 Task: Open a Black Tie Letter Template save the file as 'authorization' Remove the following opetions from template: '1.	Type the sender company name_x000D_
2.	Type the sender company address_x000D_
3.	Type the recipient address_x000D_
4.	Type the closing_x000D_
5.	Type the sender title_x000D_
6.	Type the sender company name_x000D_
'Pick the date  '11 June, 2023' and type Salutation  Good Morning. Add body to the letter It is with great pleasure that I accept the job offer extended to me. I am excited about the opportunity to join your esteemed organization and contribute to its success. I look forward to starting my new role and meeting the team. Thank you for your confidence in me.. Insert watermark  'Do not copy 35'
Action: Mouse moved to (22, 22)
Screenshot: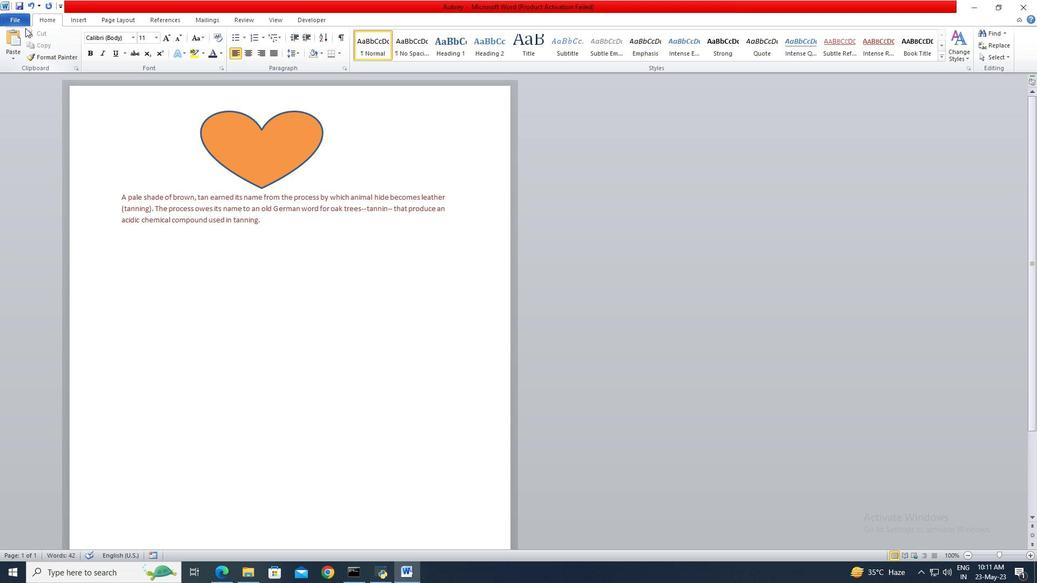 
Action: Mouse pressed left at (22, 22)
Screenshot: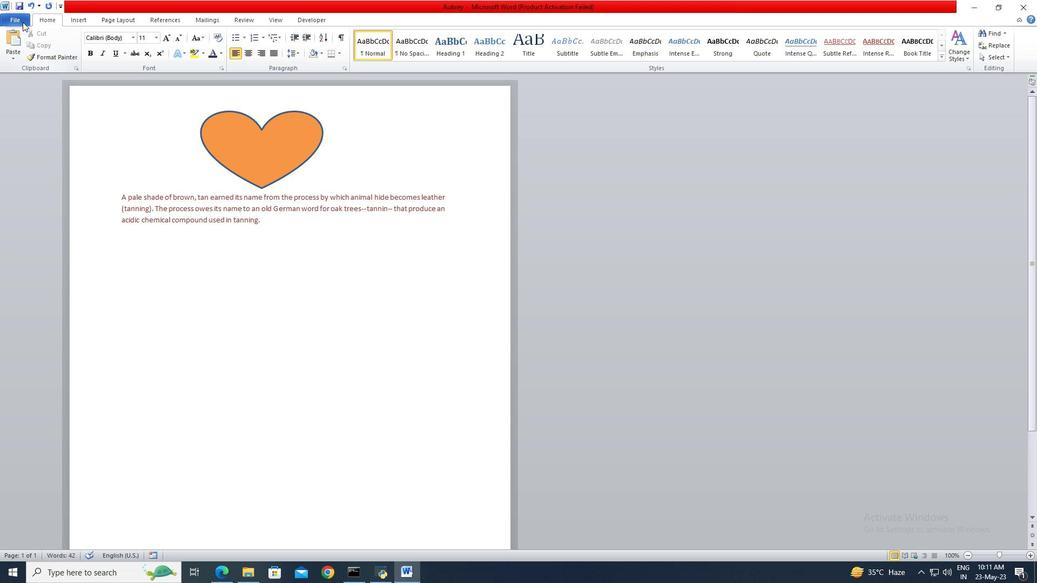 
Action: Mouse moved to (24, 69)
Screenshot: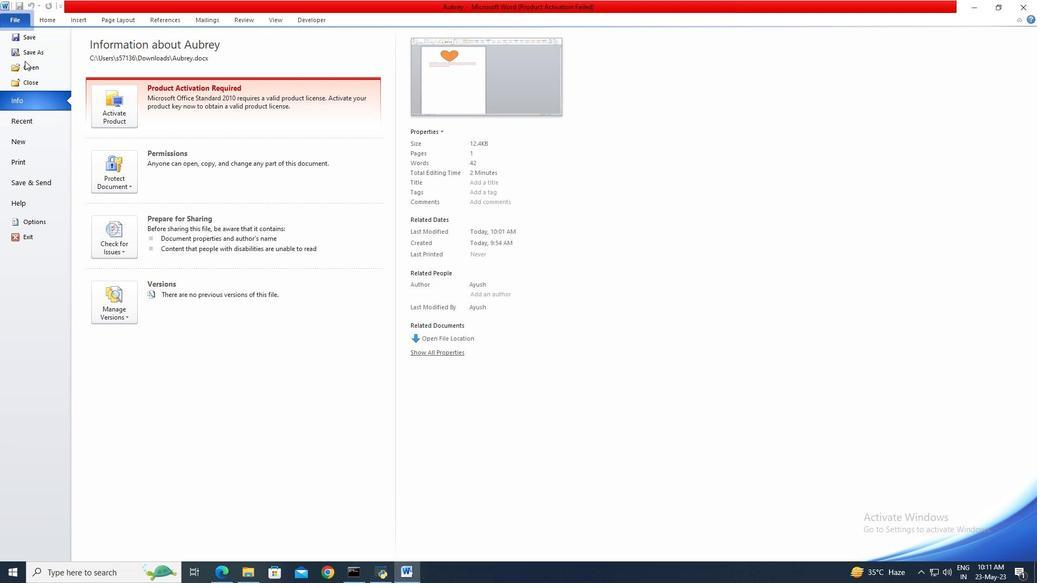 
Action: Mouse pressed left at (24, 69)
Screenshot: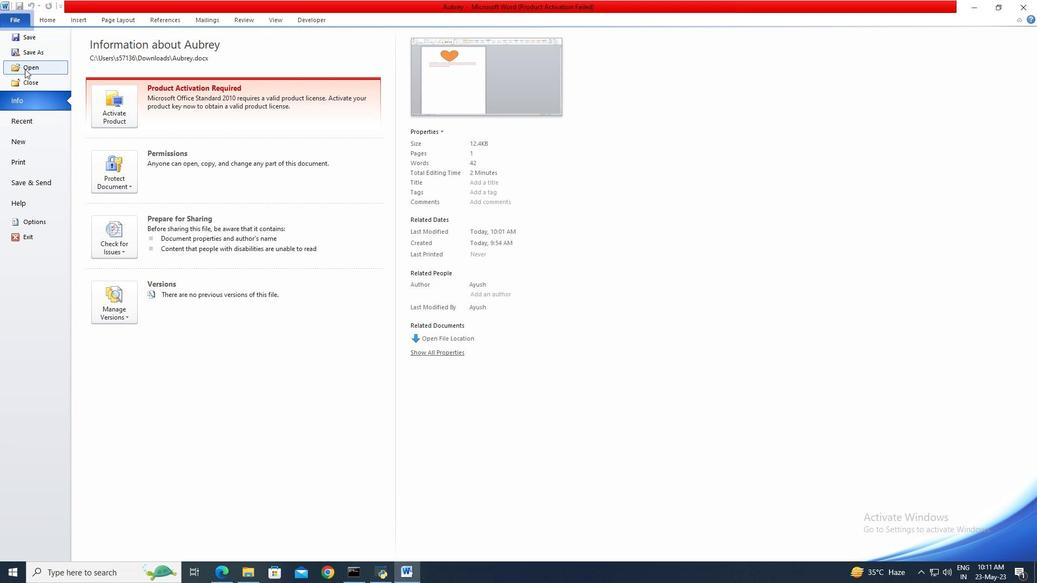 
Action: Mouse moved to (47, 150)
Screenshot: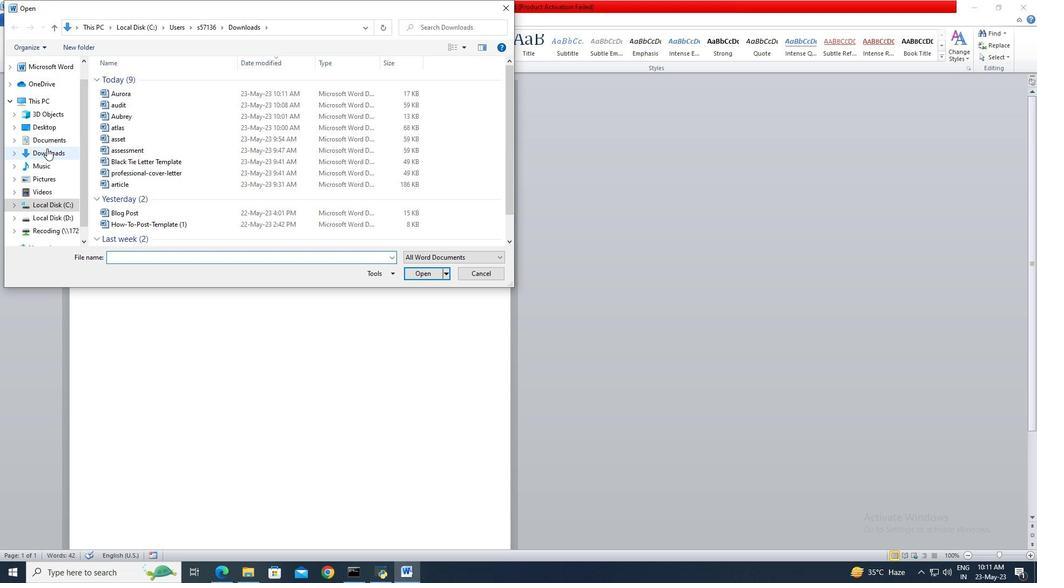 
Action: Mouse pressed left at (47, 150)
Screenshot: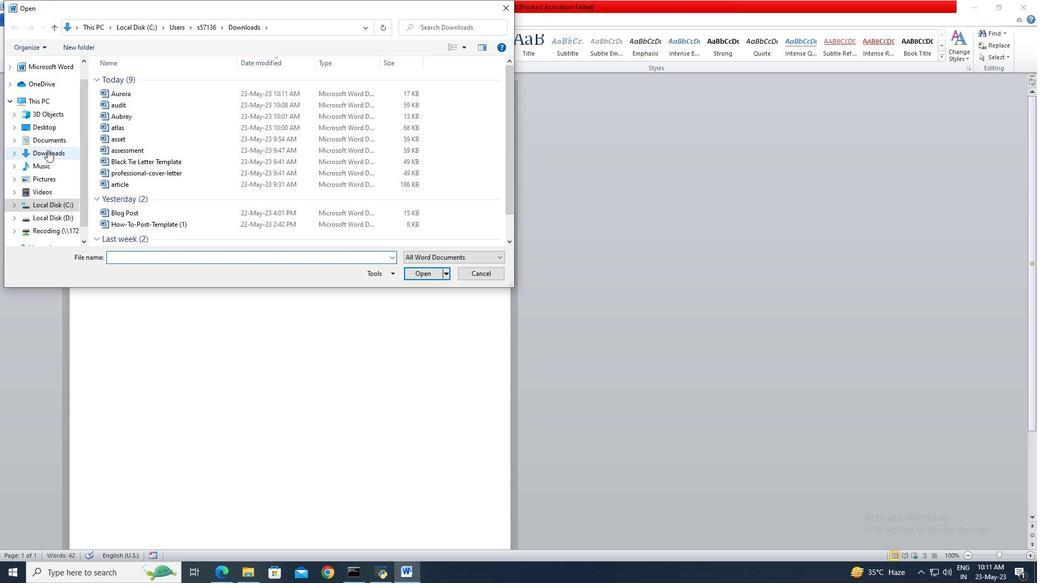 
Action: Mouse moved to (131, 166)
Screenshot: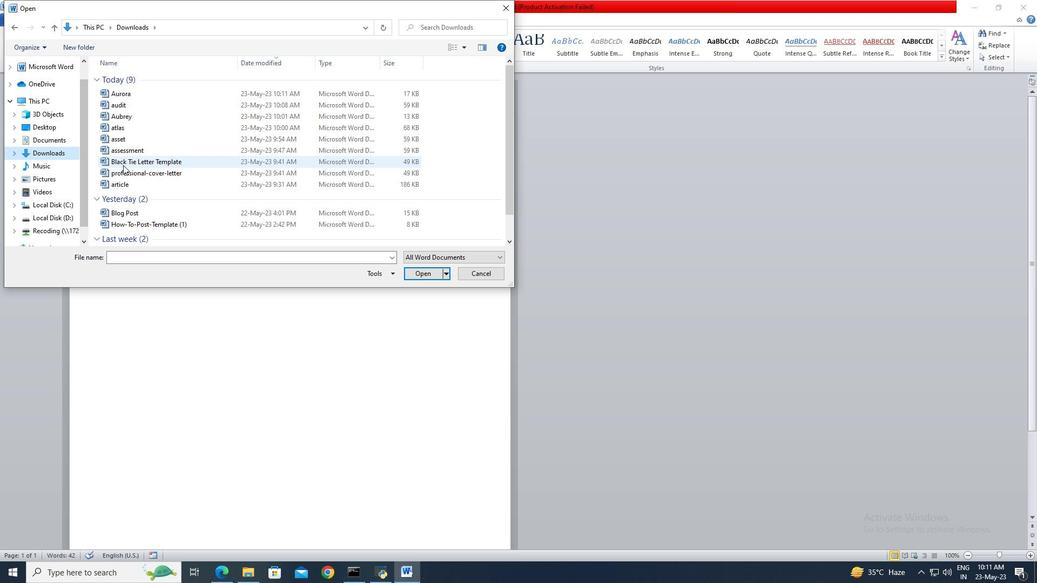 
Action: Mouse pressed left at (131, 166)
Screenshot: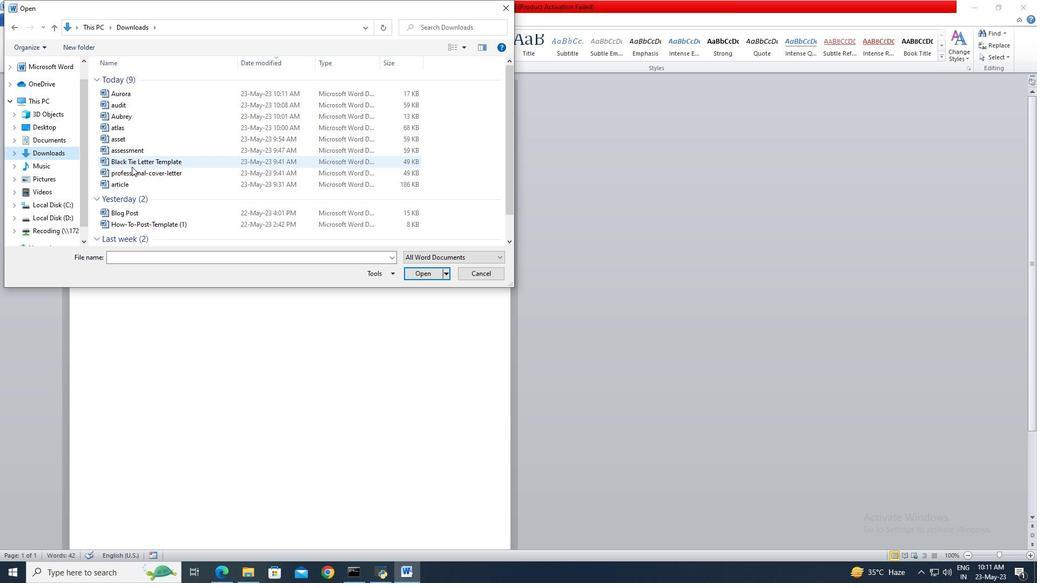 
Action: Mouse moved to (410, 274)
Screenshot: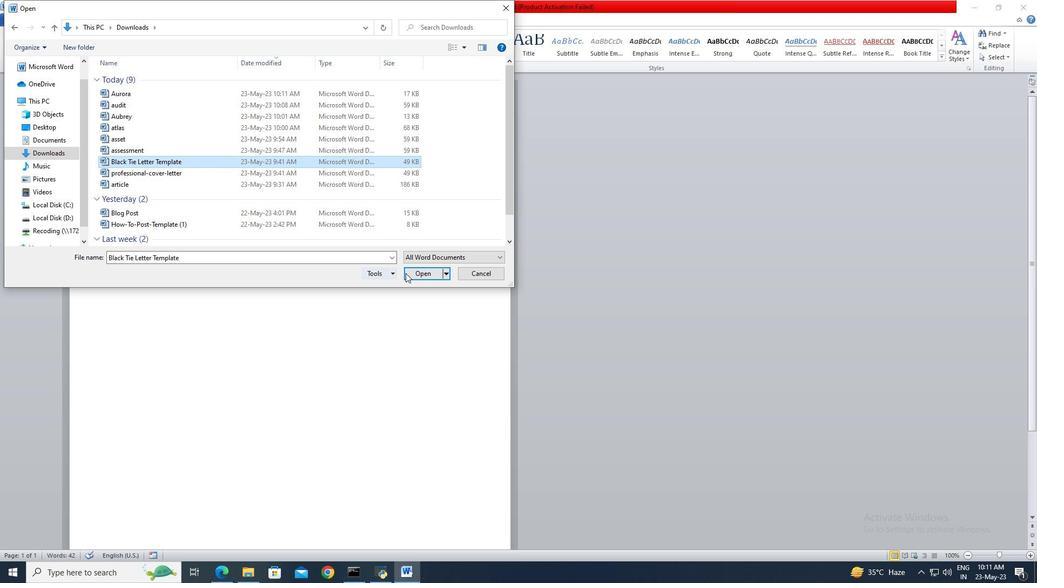 
Action: Mouse pressed left at (410, 274)
Screenshot: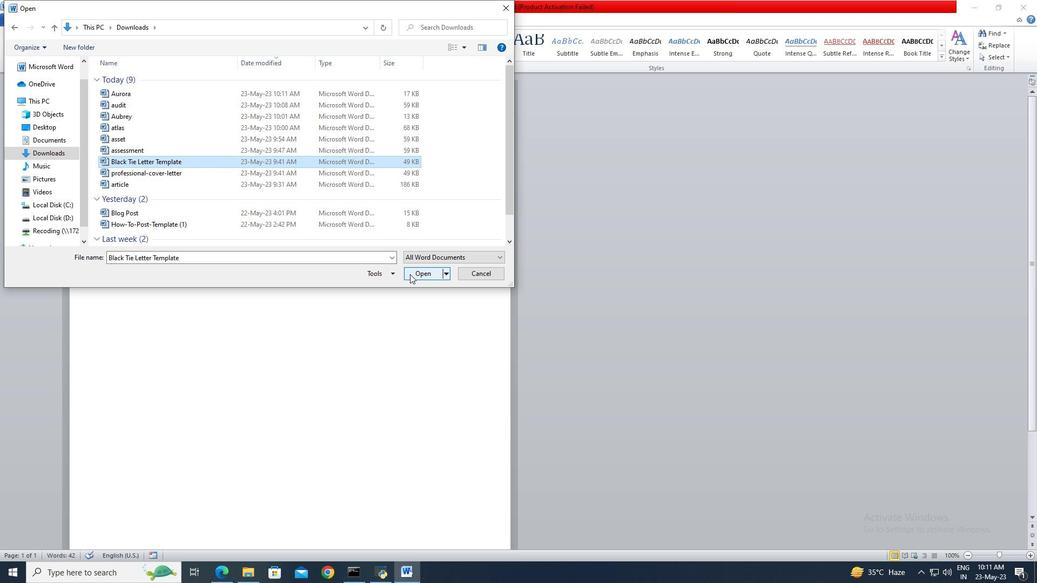 
Action: Mouse moved to (19, 15)
Screenshot: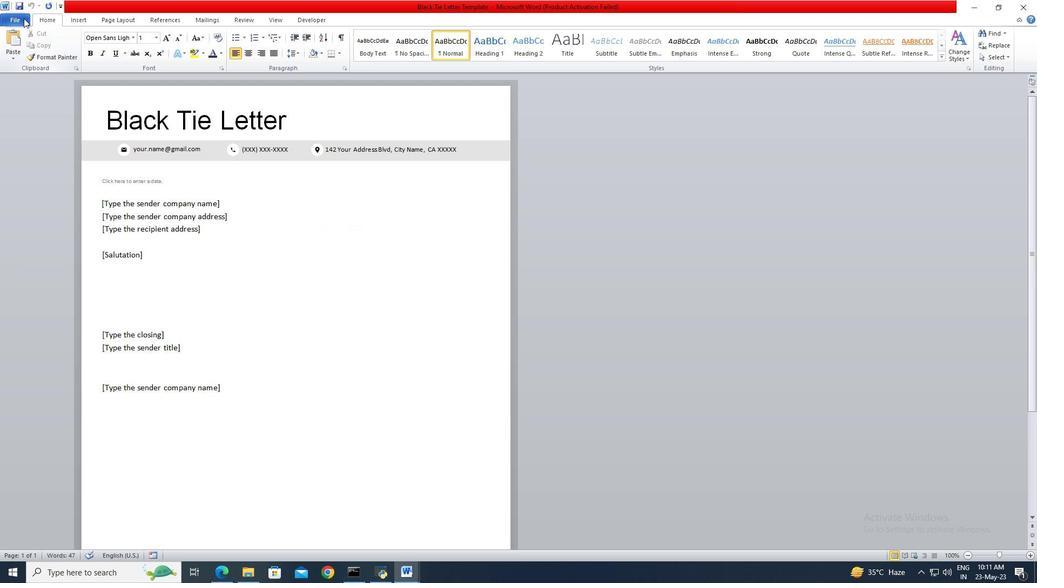 
Action: Mouse pressed left at (19, 15)
Screenshot: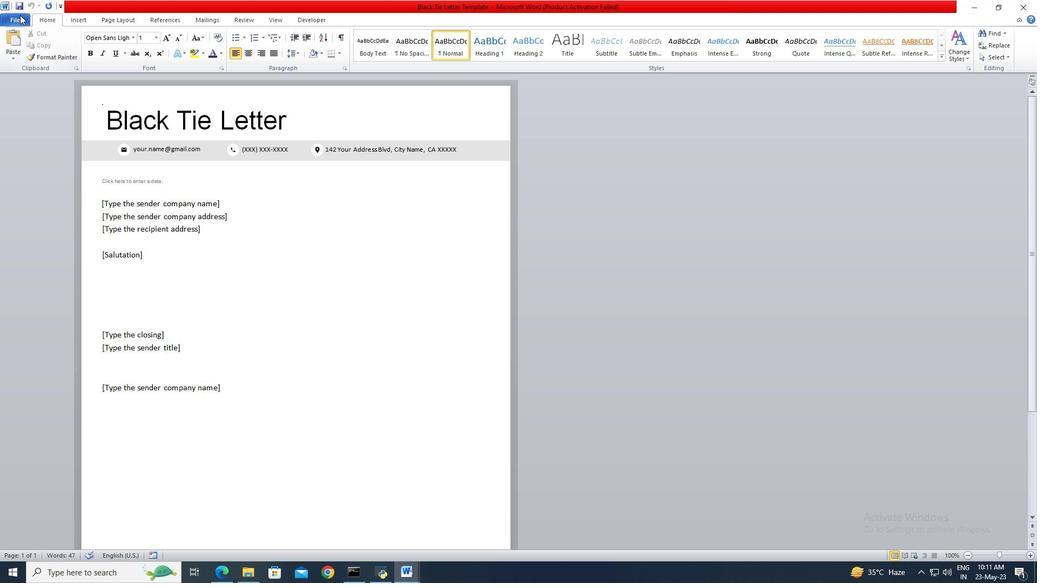 
Action: Mouse moved to (29, 50)
Screenshot: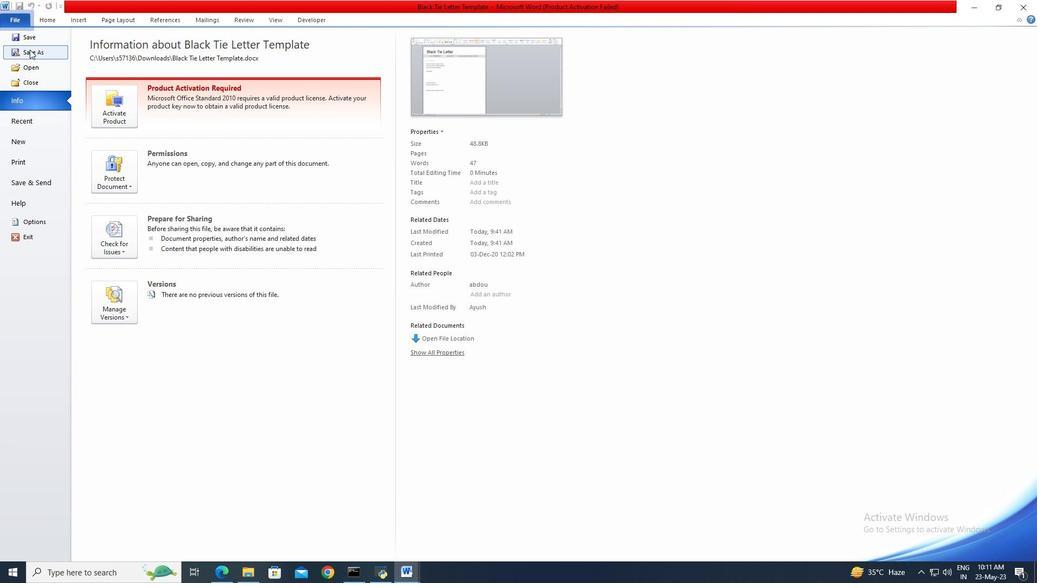 
Action: Mouse pressed left at (29, 50)
Screenshot: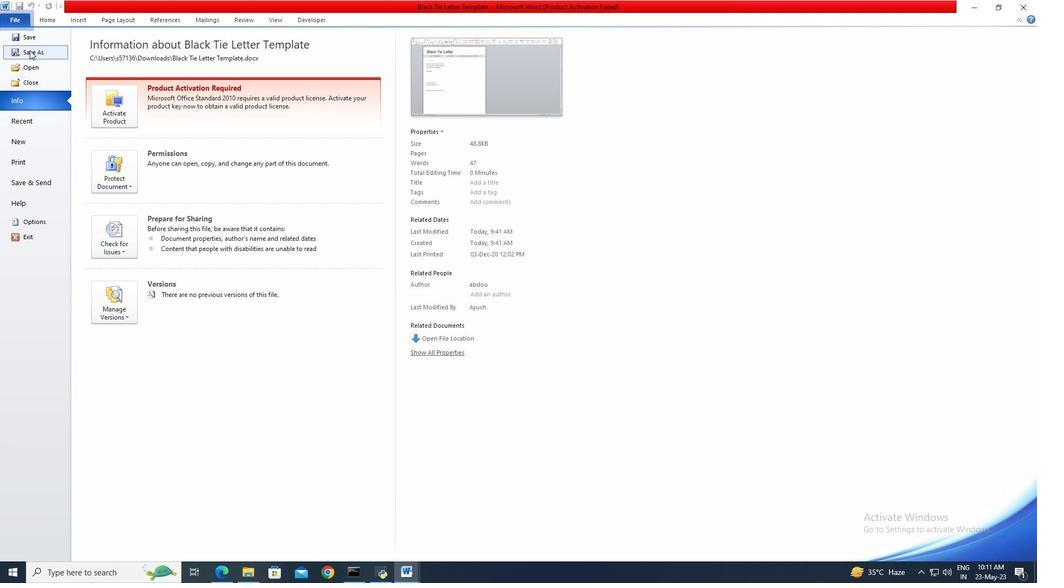 
Action: Key pressed authorization
Screenshot: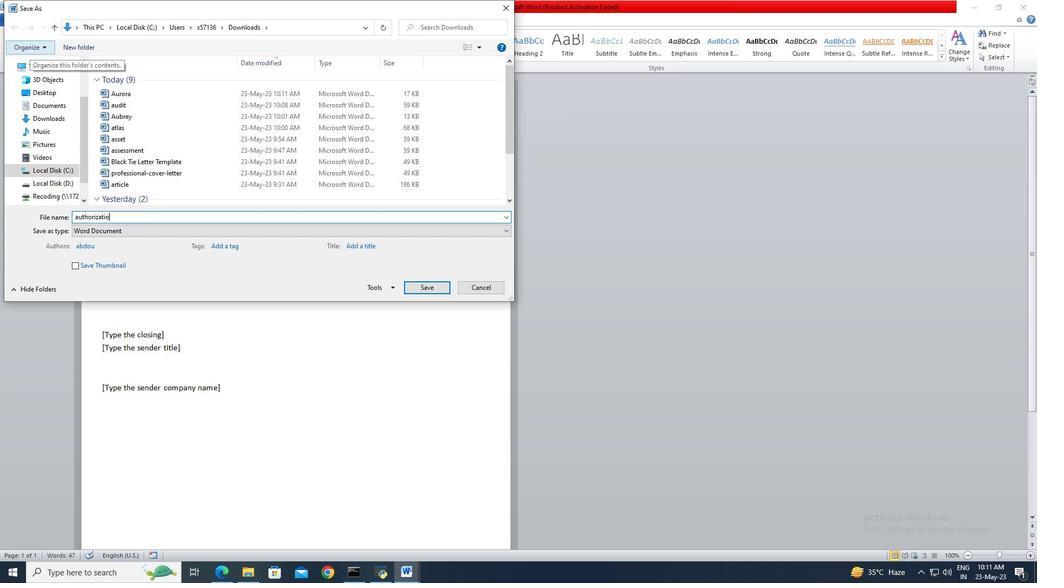 
Action: Mouse moved to (412, 289)
Screenshot: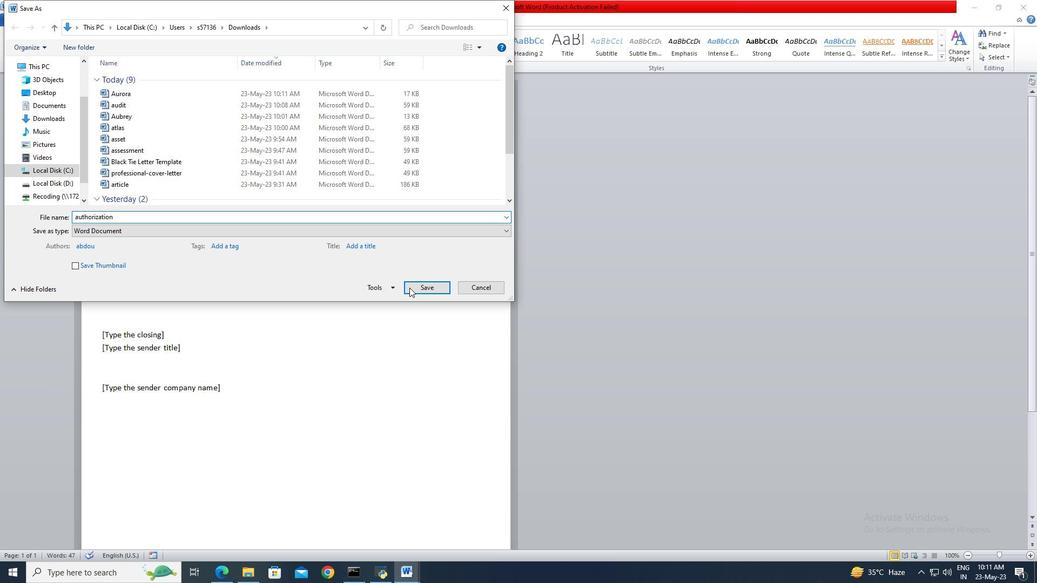 
Action: Mouse pressed left at (412, 289)
Screenshot: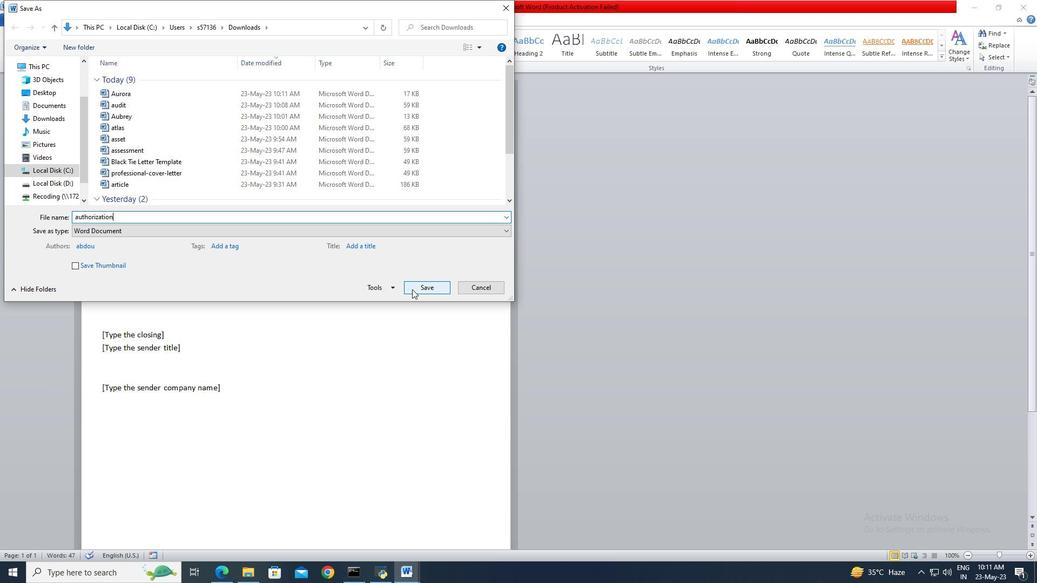 
Action: Mouse moved to (233, 201)
Screenshot: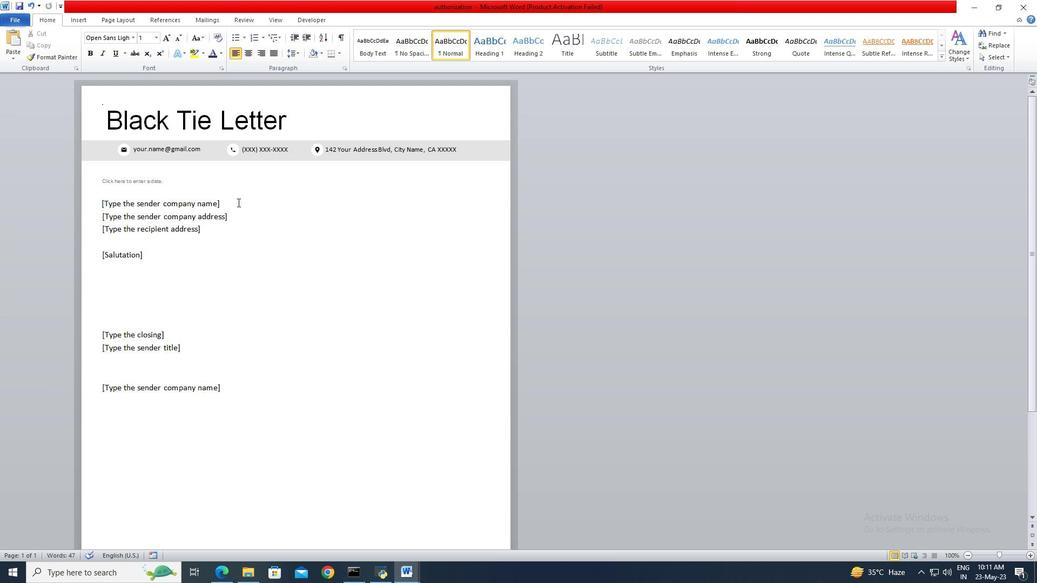 
Action: Mouse pressed left at (233, 201)
Screenshot: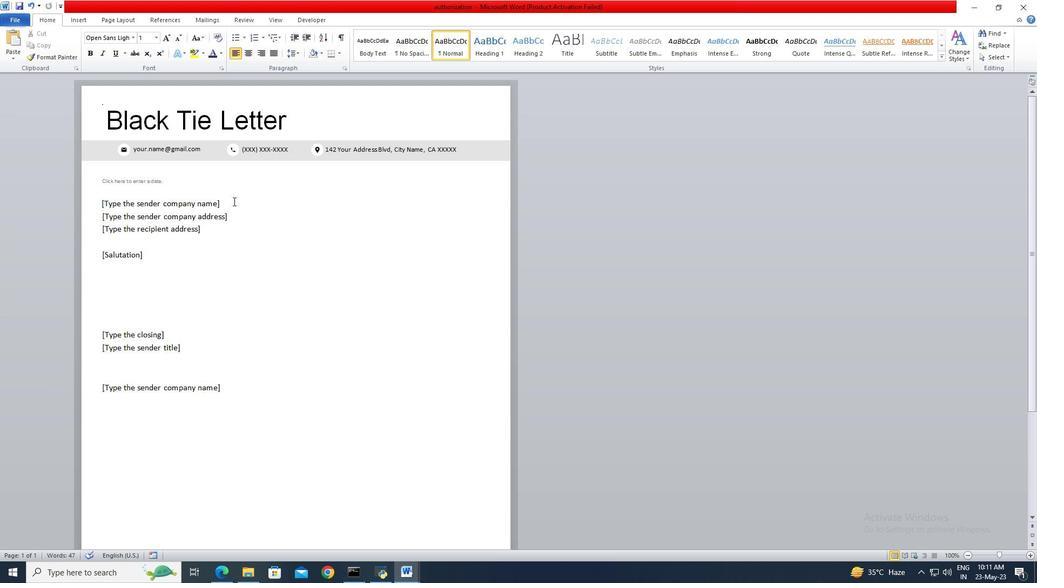
Action: Key pressed <Key.backspace><Key.backspace><Key.backspace><Key.backspace><Key.backspace><Key.backspace><Key.backspace><Key.backspace><Key.backspace><Key.backspace><Key.backspace><Key.backspace><Key.backspace><Key.backspace><Key.backspace><Key.backspace><Key.backspace><Key.backspace><Key.backspace><Key.backspace><Key.backspace><Key.backspace><Key.backspace><Key.backspace><Key.backspace><Key.backspace><Key.backspace><Key.backspace><Key.backspace><Key.backspace><Key.backspace>
Screenshot: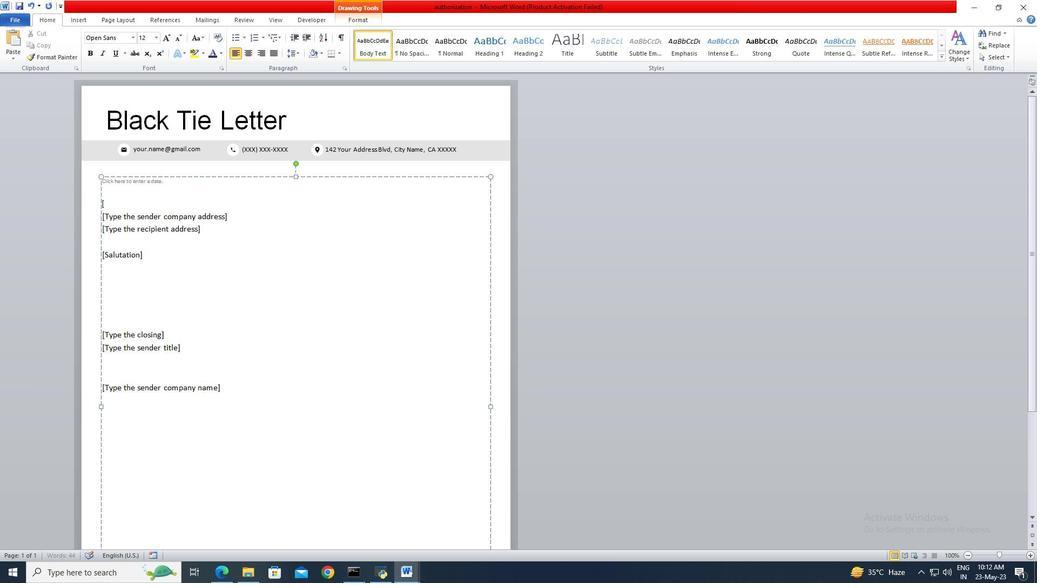 
Action: Mouse moved to (233, 219)
Screenshot: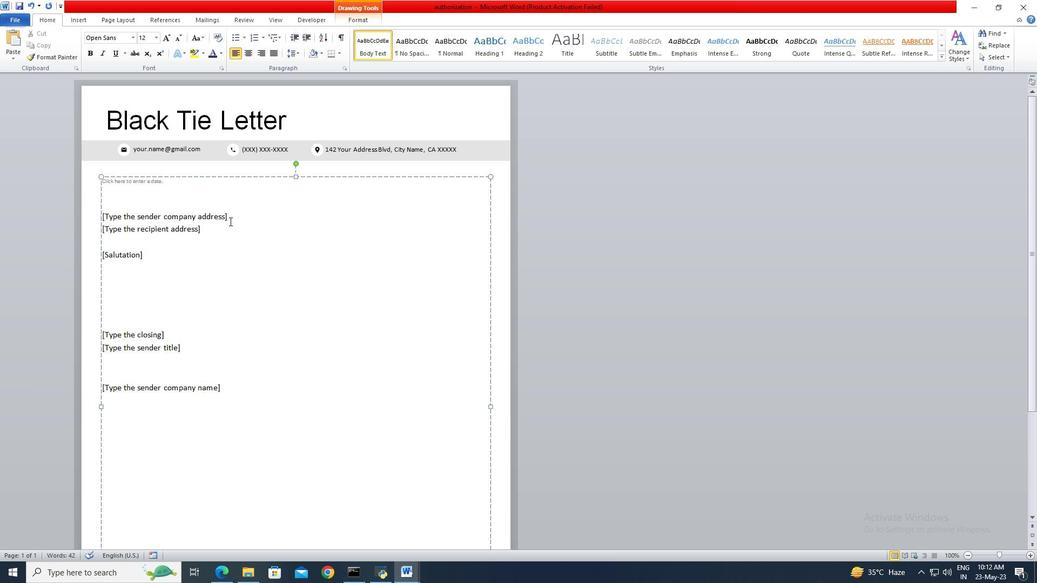 
Action: Mouse pressed left at (233, 219)
Screenshot: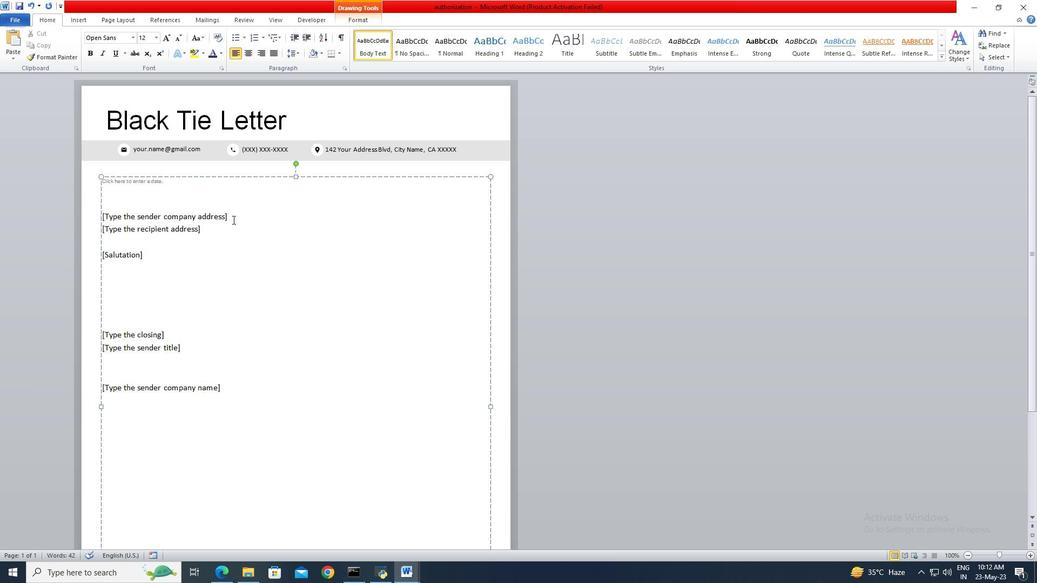 
Action: Key pressed <Key.backspace><Key.backspace><Key.backspace><Key.backspace><Key.backspace><Key.backspace><Key.backspace><Key.backspace><Key.backspace><Key.backspace><Key.backspace><Key.backspace><Key.backspace><Key.backspace><Key.backspace><Key.backspace><Key.backspace><Key.backspace><Key.backspace><Key.backspace><Key.backspace><Key.backspace><Key.backspace><Key.backspace><Key.backspace><Key.backspace><Key.backspace><Key.backspace><Key.backspace><Key.backspace><Key.backspace><Key.backspace><Key.backspace><Key.backspace><Key.backspace><Key.backspace><Key.backspace><Key.backspace><Key.backspace><Key.backspace><Key.backspace><Key.backspace><Key.backspace><Key.backspace><Key.backspace><Key.backspace><Key.backspace><Key.backspace>
Screenshot: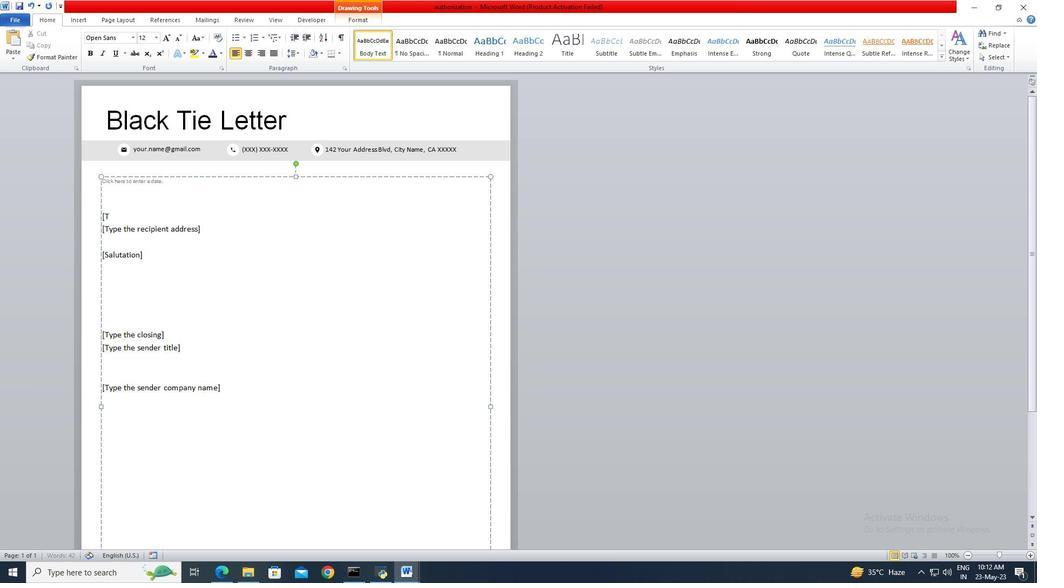 
Action: Mouse moved to (210, 226)
Screenshot: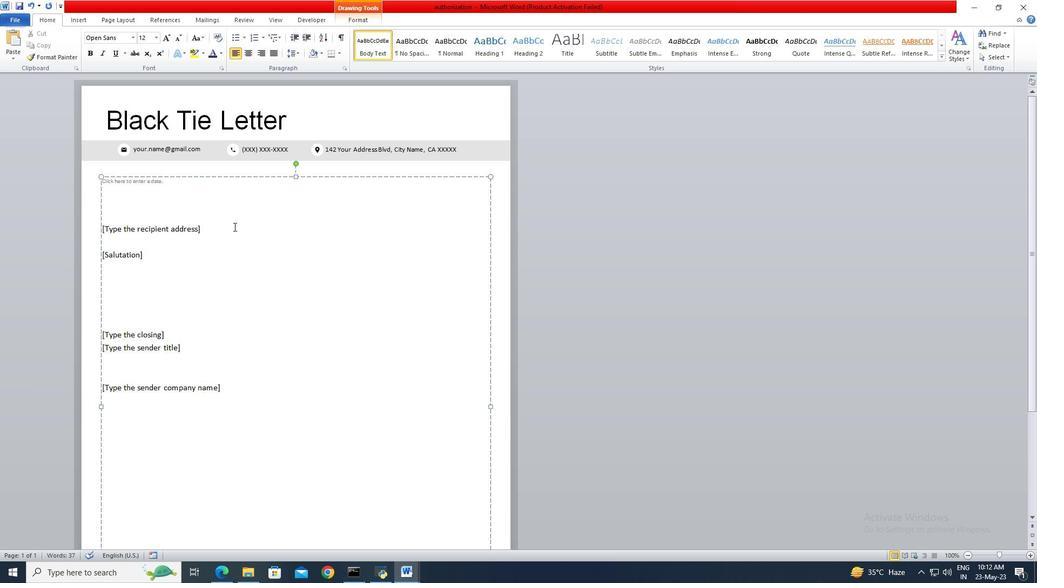 
Action: Mouse pressed left at (210, 226)
Screenshot: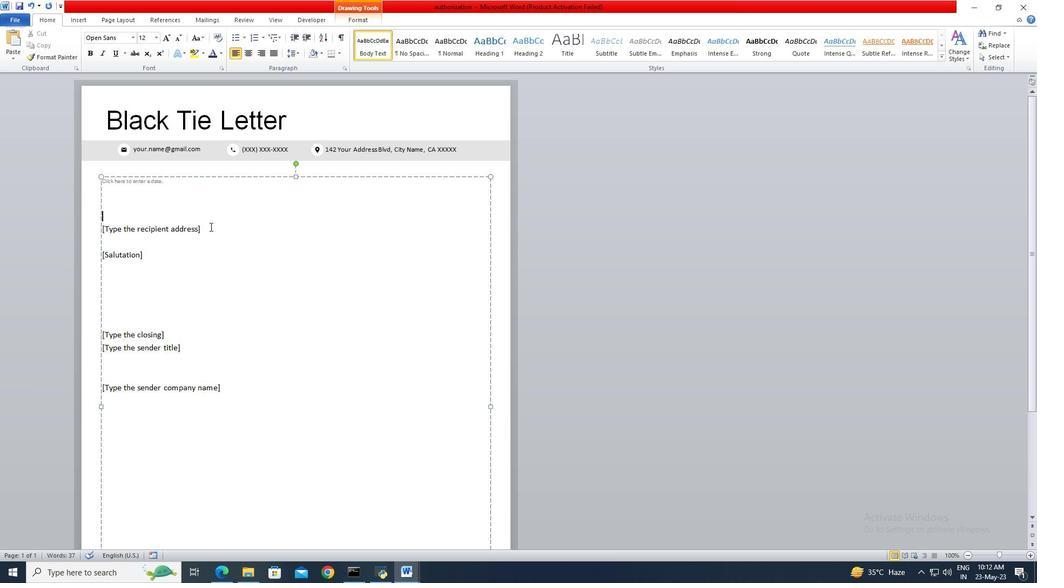 
Action: Key pressed <Key.backspace><Key.backspace><Key.backspace><Key.backspace><Key.backspace><Key.backspace><Key.backspace><Key.backspace><Key.backspace><Key.backspace><Key.backspace><Key.backspace><Key.backspace><Key.backspace><Key.backspace><Key.backspace><Key.backspace><Key.backspace><Key.backspace><Key.backspace><Key.backspace><Key.backspace><Key.backspace><Key.backspace><Key.backspace><Key.backspace><Key.backspace><Key.backspace><Key.backspace><Key.backspace><Key.backspace><Key.backspace><Key.backspace><Key.backspace><Key.backspace><Key.backspace><Key.backspace><Key.backspace><Key.backspace><Key.backspace><Key.backspace>
Screenshot: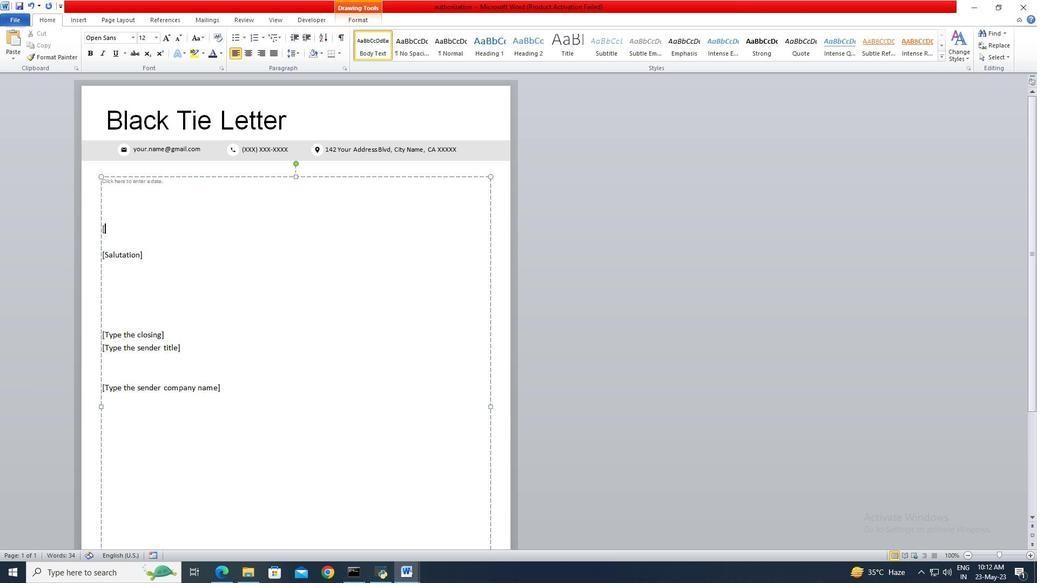 
Action: Mouse moved to (209, 337)
Screenshot: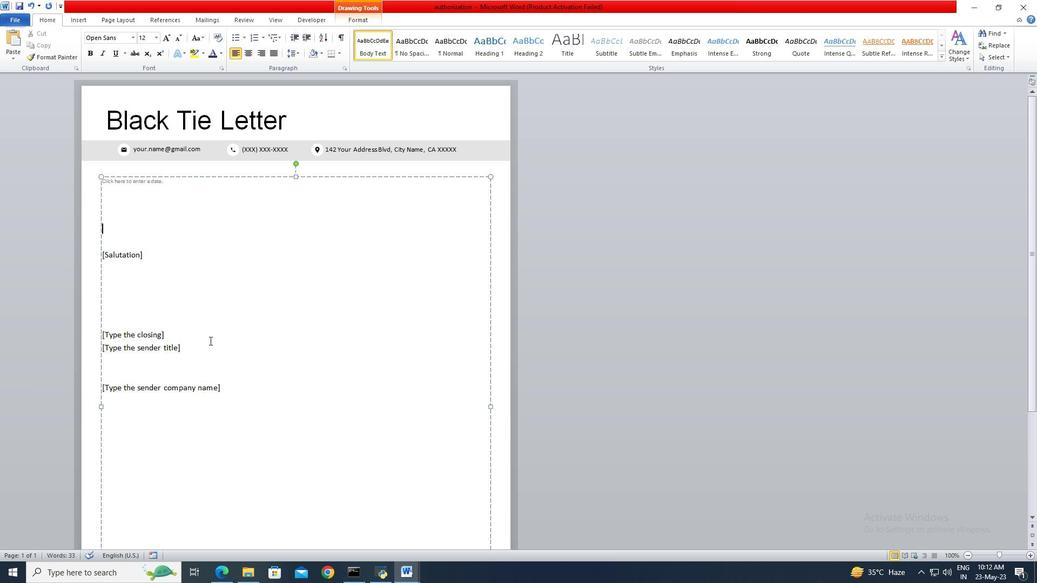 
Action: Mouse pressed left at (209, 337)
Screenshot: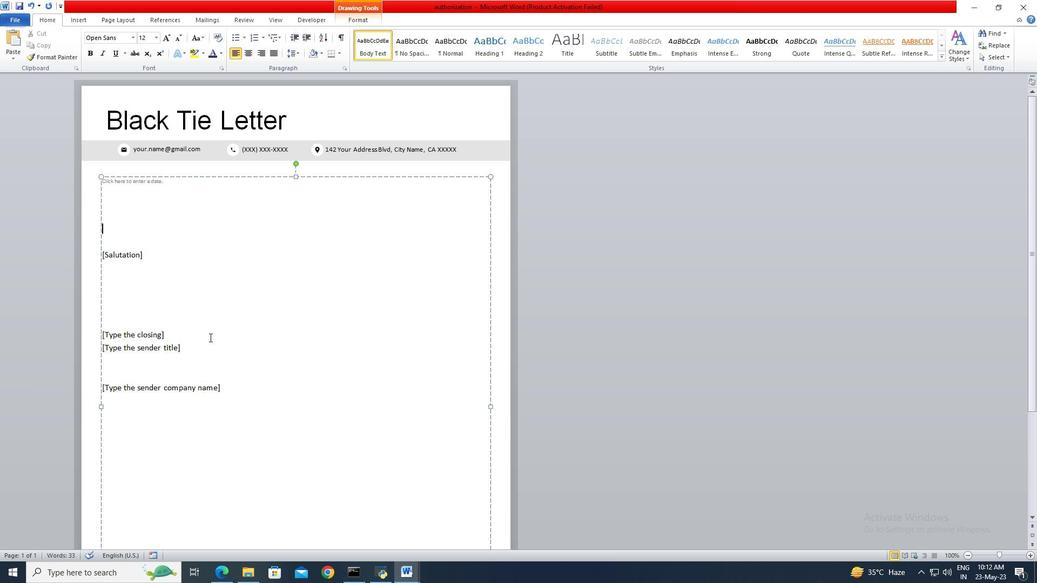 
Action: Key pressed <Key.backspace><Key.backspace><Key.backspace><Key.backspace><Key.backspace><Key.backspace><Key.backspace><Key.backspace><Key.backspace><Key.backspace><Key.backspace><Key.backspace><Key.backspace><Key.backspace><Key.backspace><Key.backspace><Key.backspace><Key.backspace>
Screenshot: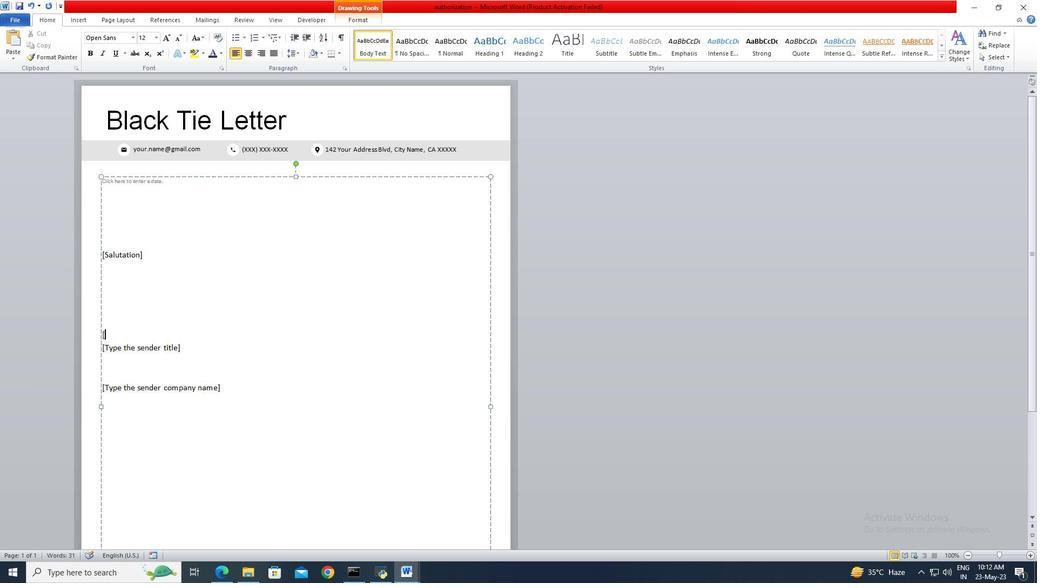 
Action: Mouse moved to (213, 348)
Screenshot: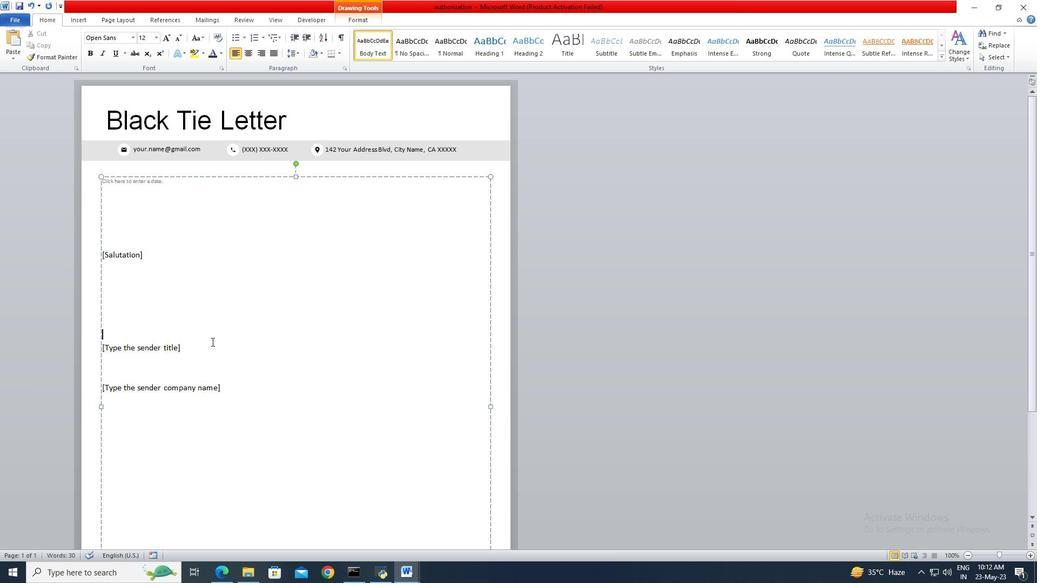 
Action: Mouse pressed left at (213, 348)
Screenshot: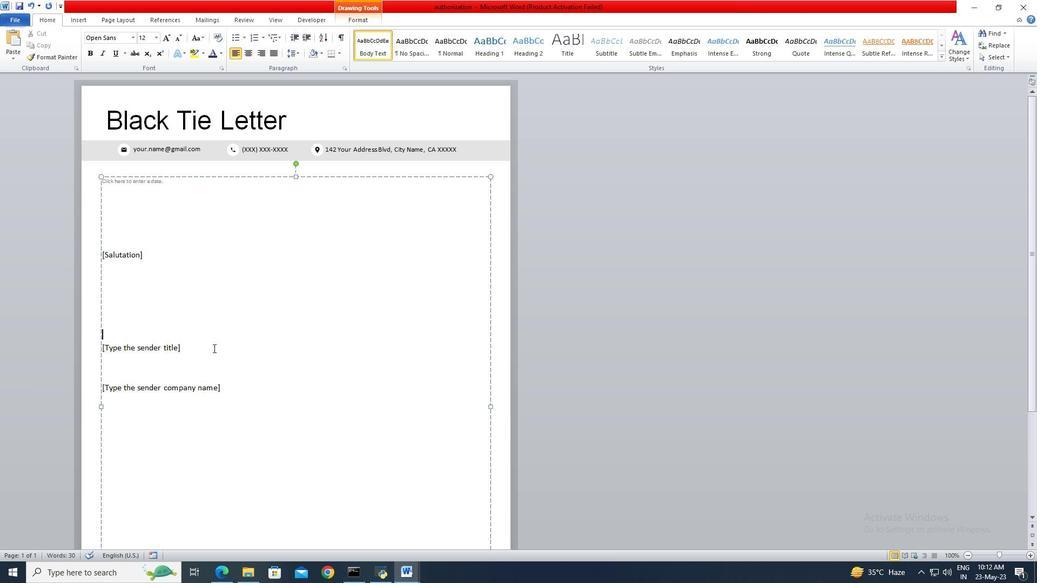 
Action: Key pressed <Key.backspace><Key.backspace><Key.backspace><Key.backspace><Key.backspace><Key.backspace><Key.backspace><Key.backspace><Key.backspace><Key.backspace><Key.backspace><Key.backspace><Key.backspace><Key.backspace><Key.backspace><Key.backspace><Key.backspace><Key.backspace><Key.backspace><Key.backspace><Key.backspace><Key.backspace><Key.backspace>
Screenshot: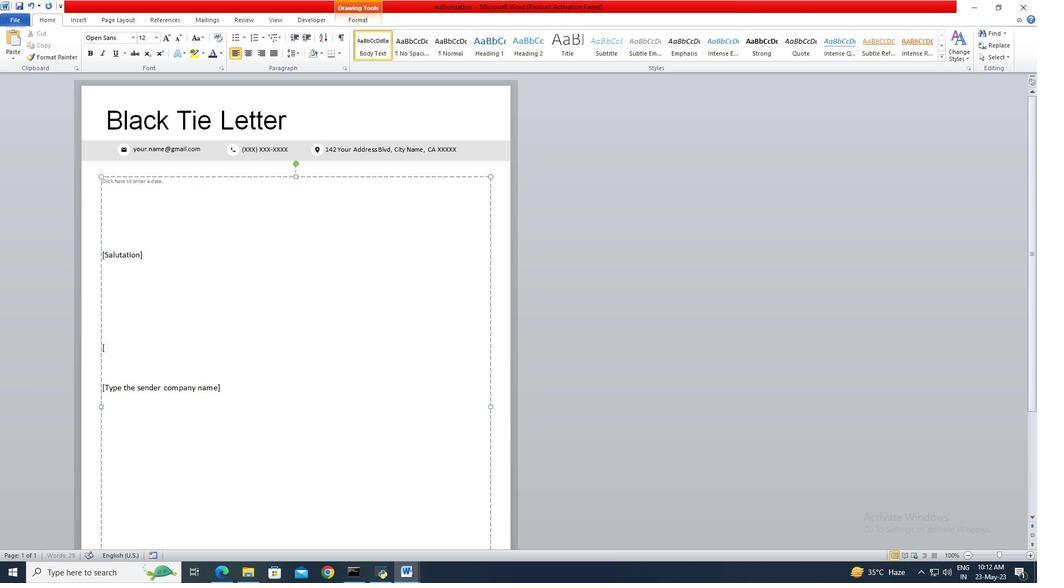
Action: Mouse moved to (234, 393)
Screenshot: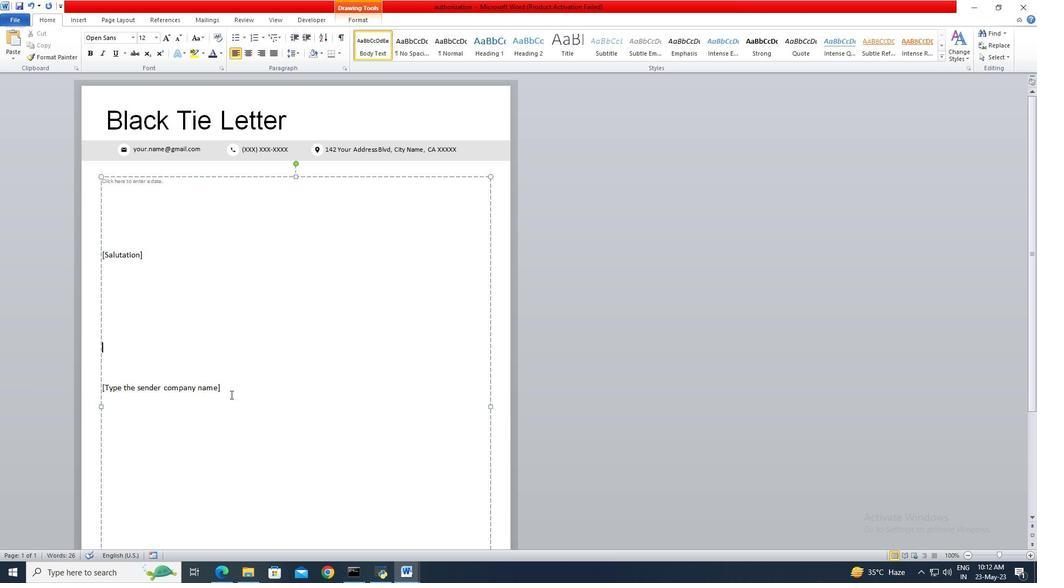 
Action: Mouse pressed left at (234, 393)
Screenshot: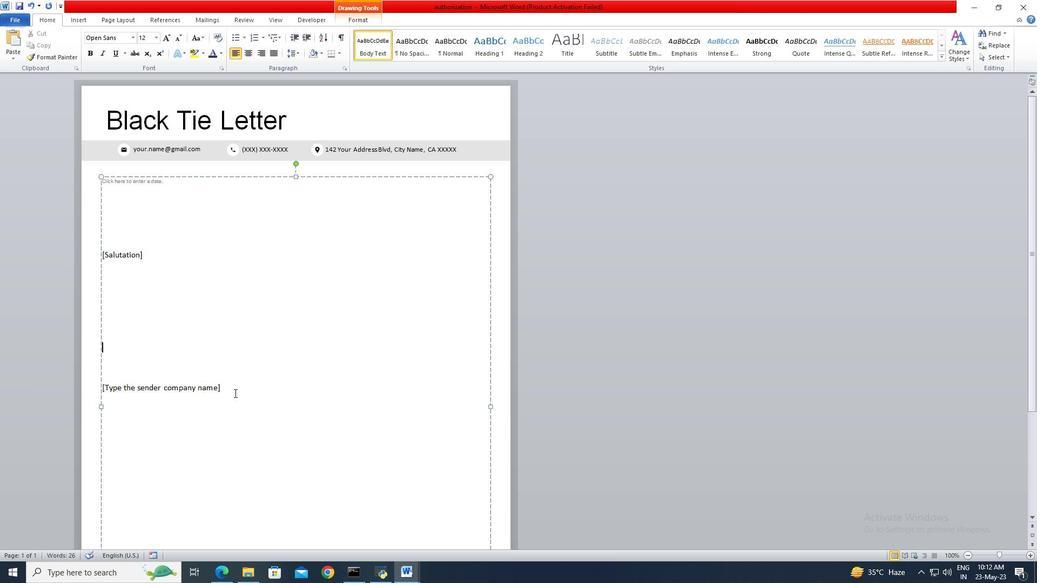 
Action: Key pressed <Key.backspace><Key.backspace><Key.backspace><Key.backspace><Key.backspace><Key.backspace><Key.backspace><Key.backspace><Key.backspace><Key.backspace><Key.backspace><Key.backspace><Key.backspace><Key.backspace><Key.backspace><Key.backspace><Key.backspace><Key.backspace><Key.backspace><Key.backspace><Key.backspace><Key.backspace><Key.backspace><Key.backspace><Key.backspace><Key.backspace><Key.backspace><Key.backspace><Key.backspace><Key.backspace><Key.backspace><Key.backspace><Key.backspace><Key.backspace><Key.backspace><Key.backspace>
Screenshot: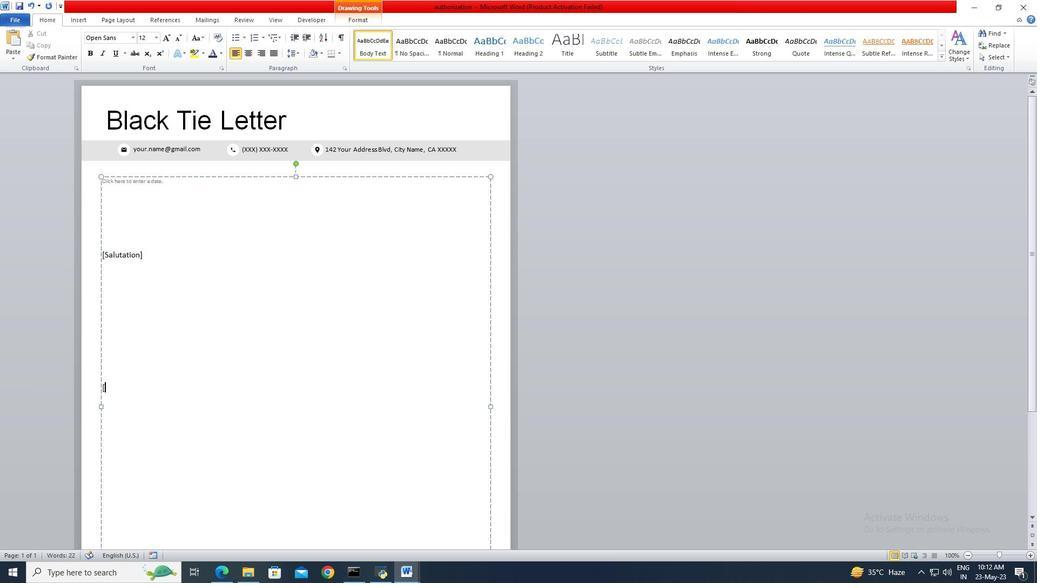 
Action: Mouse moved to (154, 184)
Screenshot: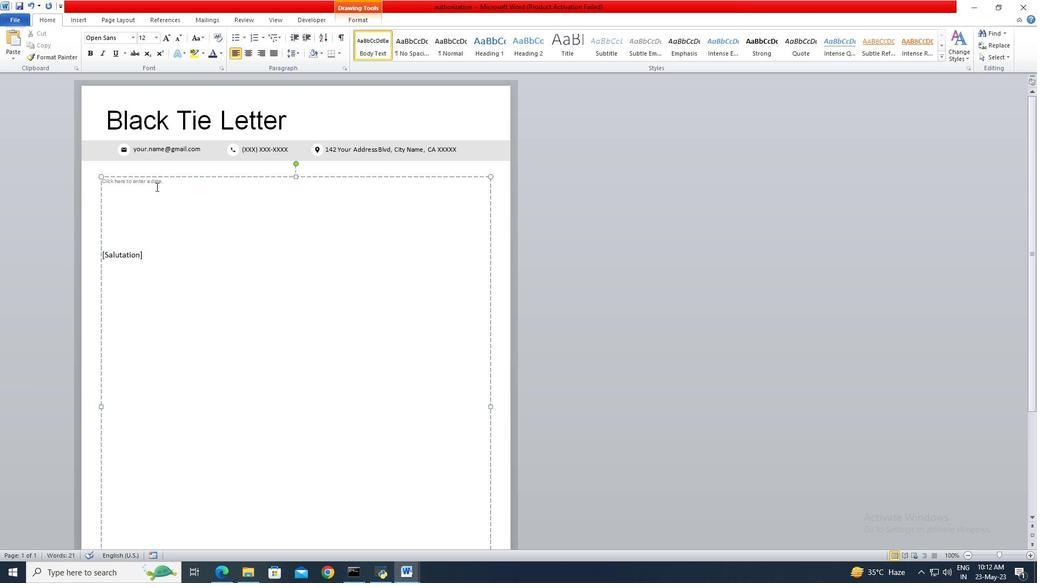 
Action: Mouse pressed left at (154, 184)
Screenshot: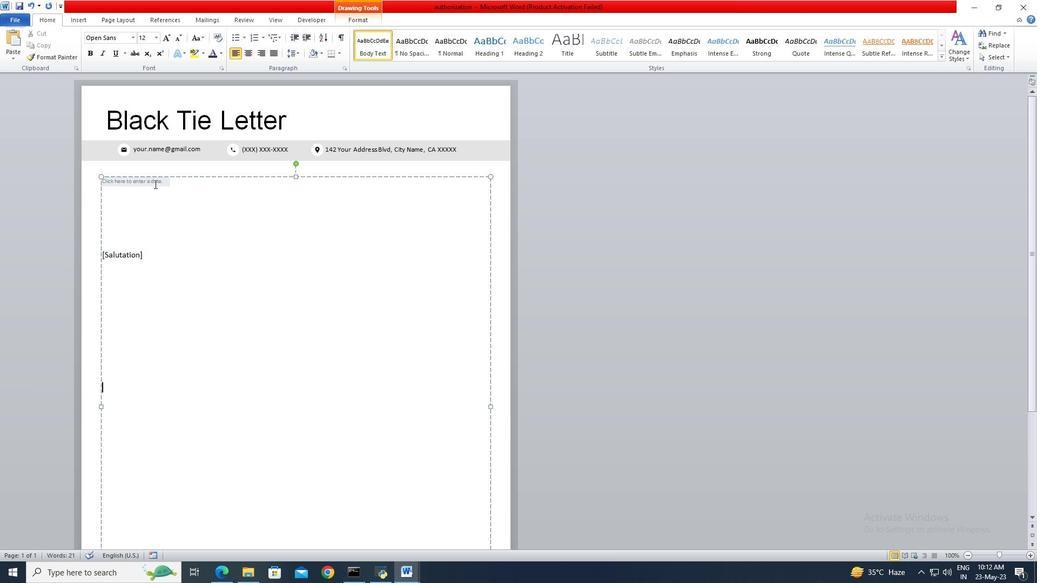 
Action: Mouse moved to (175, 183)
Screenshot: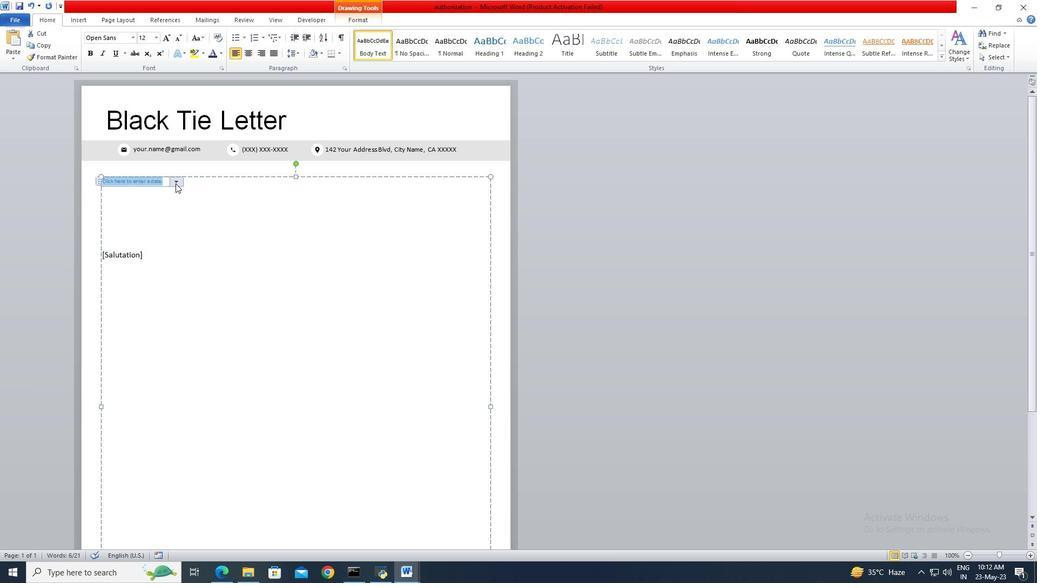 
Action: Mouse pressed left at (175, 183)
Screenshot: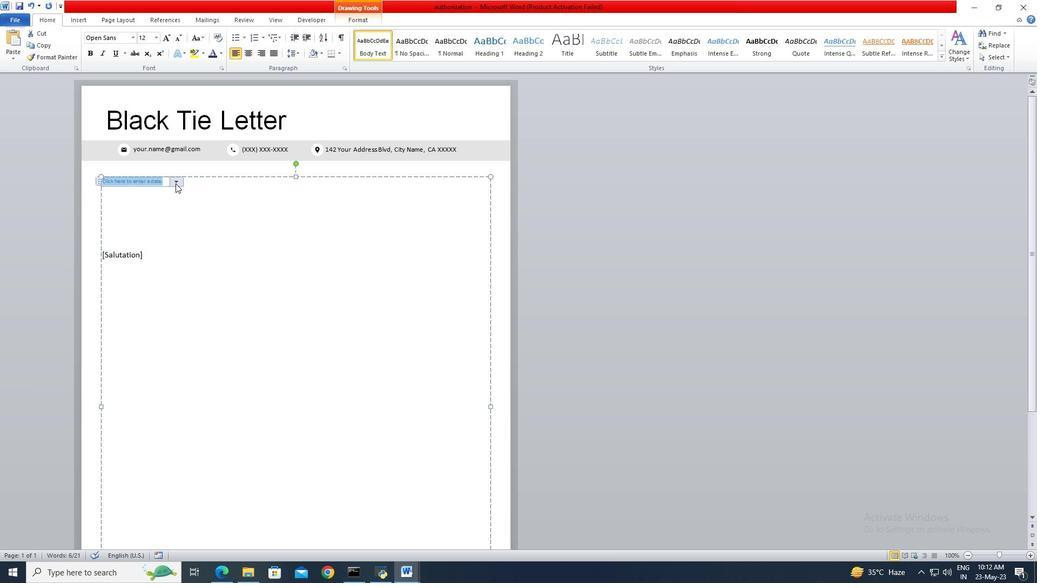 
Action: Mouse moved to (176, 192)
Screenshot: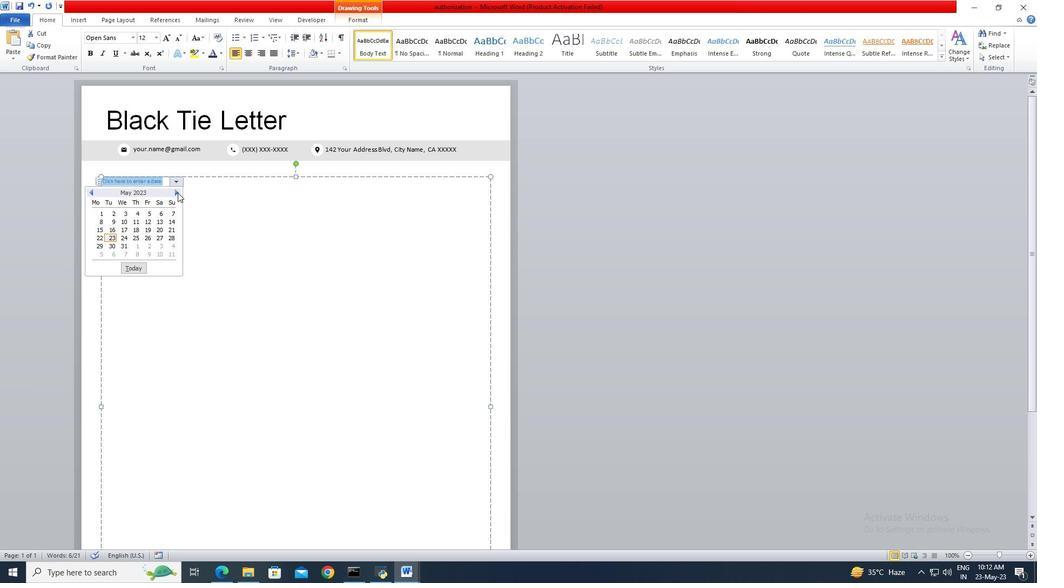 
Action: Mouse pressed left at (176, 192)
Screenshot: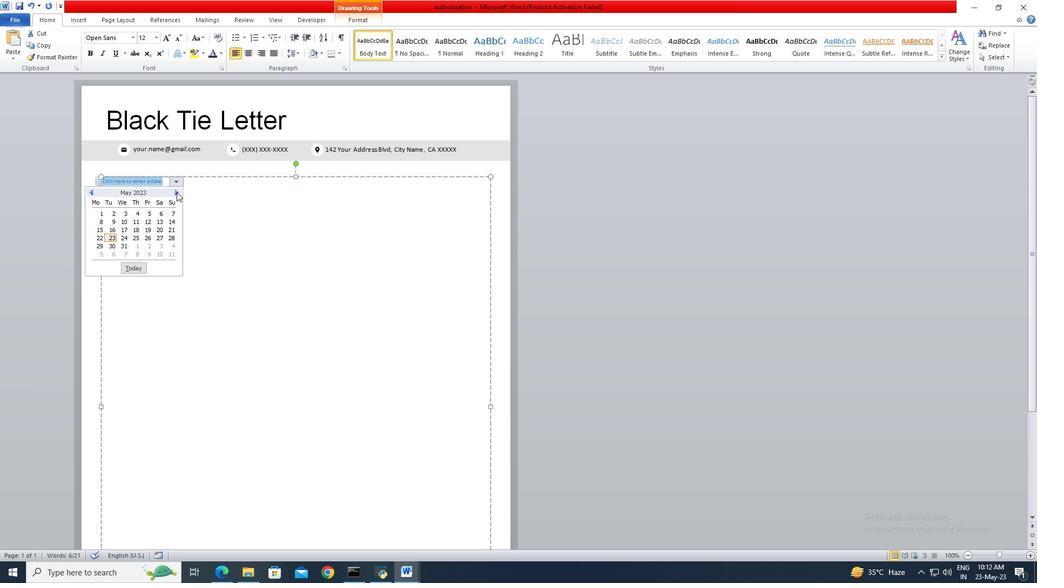 
Action: Mouse moved to (170, 221)
Screenshot: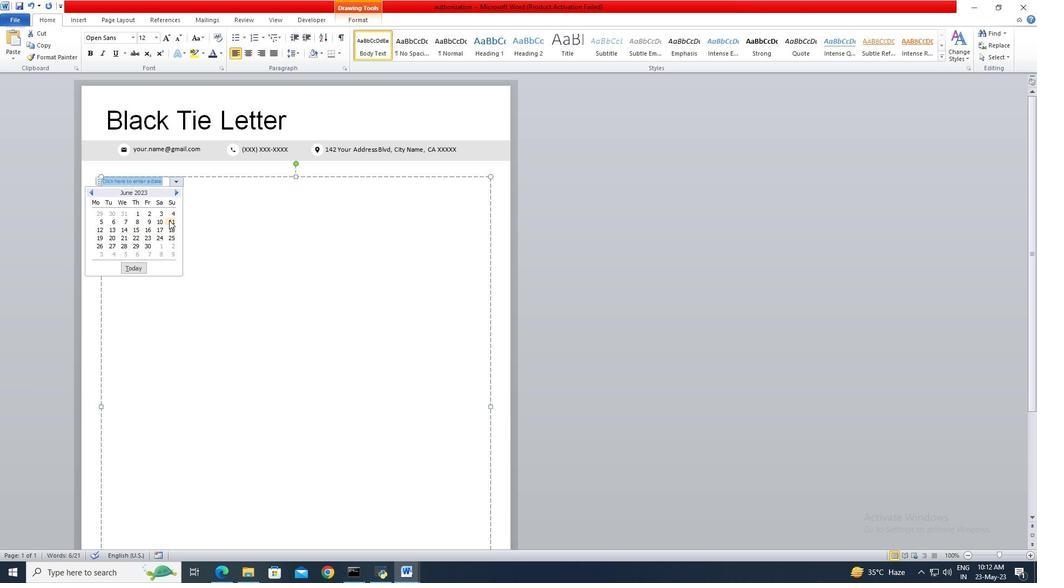 
Action: Mouse pressed left at (170, 221)
Screenshot: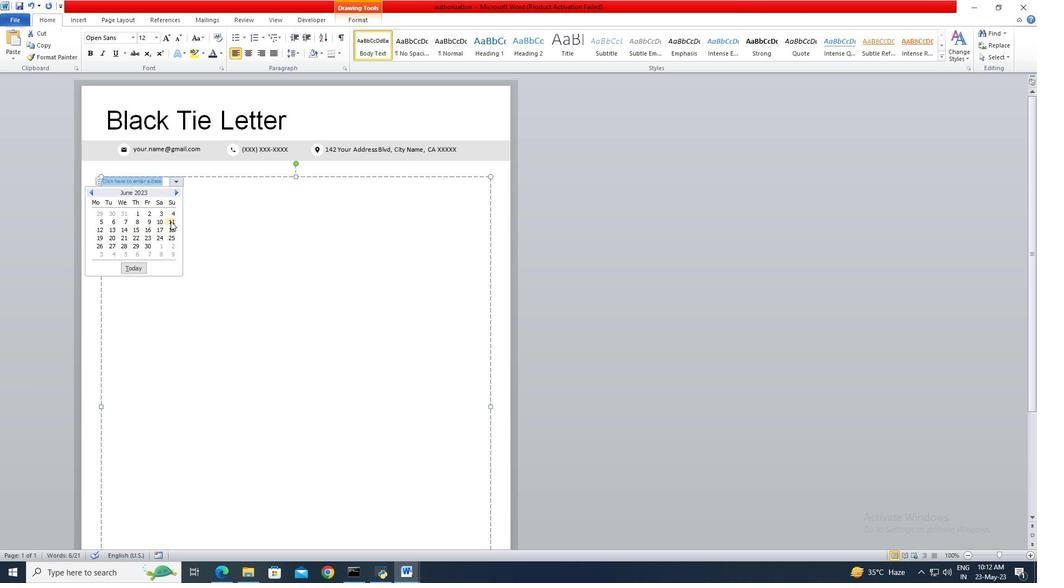 
Action: Mouse moved to (139, 261)
Screenshot: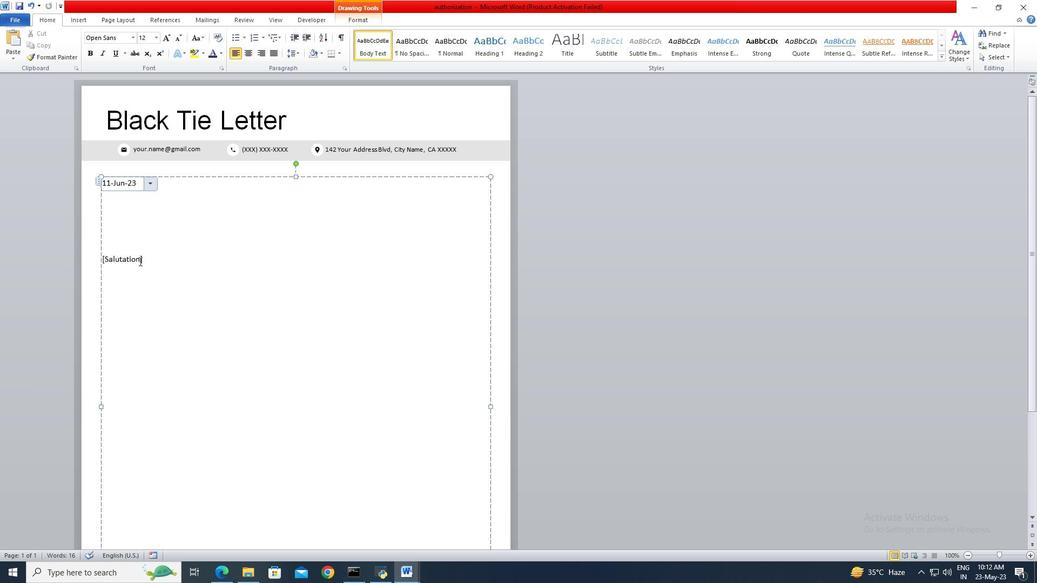 
Action: Mouse pressed left at (139, 261)
Screenshot: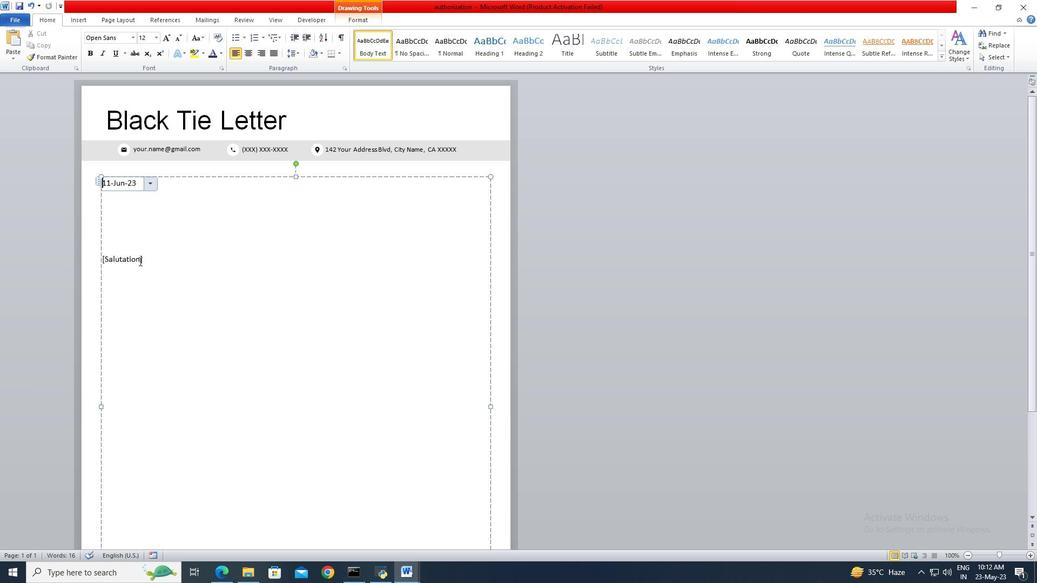 
Action: Mouse moved to (152, 266)
Screenshot: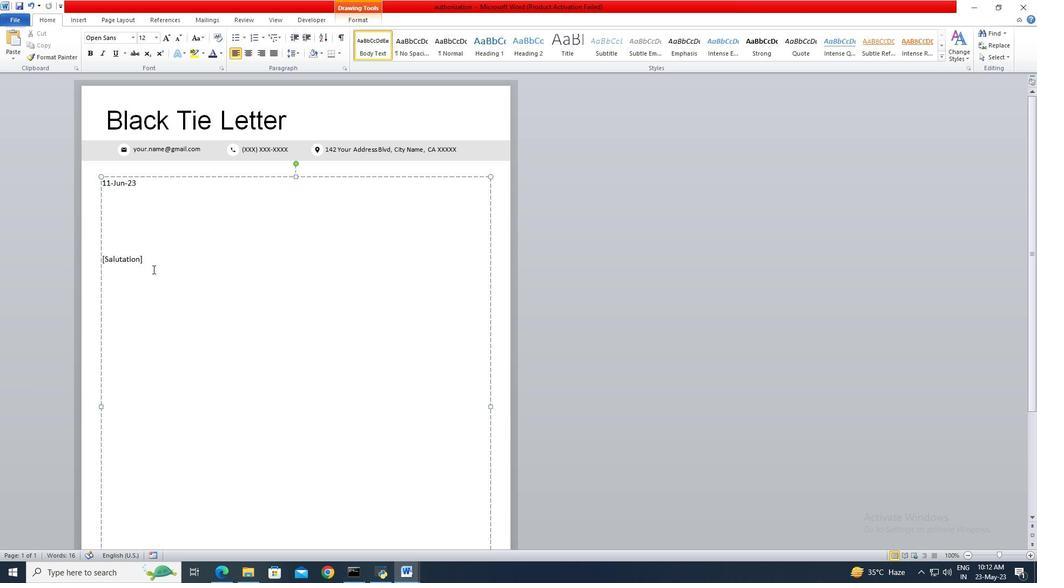 
Action: Key pressed <Key.delete><Key.backspace><Key.backspace><Key.backspace><Key.backspace><Key.backspace><Key.backspace><Key.backspace><Key.backspace><Key.backspace><Key.backspace><Key.backspace><Key.shift>Good<Key.space><Key.shift>Morning<Key.enter><Key.enter><Key.shift>It<Key.space>is<Key.space>with<Key.space>great<Key.space>pleasure<Key.space>that<Key.space><Key.shift>I<Key.space>accept<Key.space>the<Key.space>job<Key.space>offer<Key.space>extended<Key.space>to<Key.space>me.<Key.space><Key.shift>I<Key.space>am<Key.space>excited<Key.space>about<Key.space>the<Key.space>opportunity<Key.space>to<Key.space>join<Key.space>your<Key.space>esteemed<Key.space>organization<Key.space>and<Key.space>contribute<Key.space>to<Key.space>its<Key.space>success.<Key.space><Key.shift>I<Key.space>look<Key.space>forward<Key.space>to<Key.space>starting<Key.space>my<Key.space>new<Key.space>role<Key.space>and<Key.space>meeting<Key.space>the<Key.space>team.<Key.space><Key.shift>Thank<Key.space>you<Key.space>for<Key.space>your<Key.space>confidence<Key.space>in<Key.space>me.
Screenshot: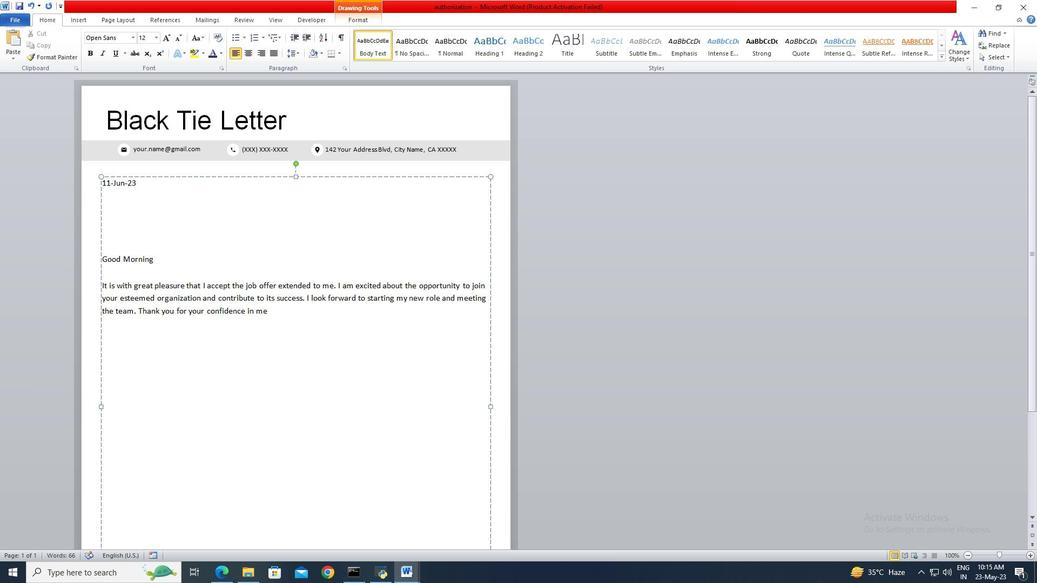 
Action: Mouse moved to (127, 21)
Screenshot: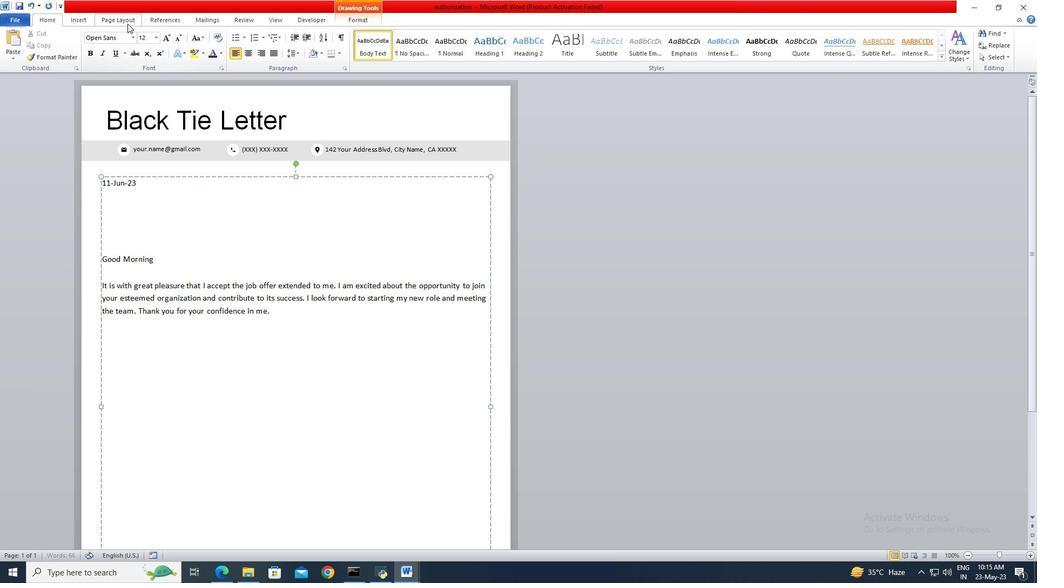 
Action: Mouse pressed left at (127, 21)
Screenshot: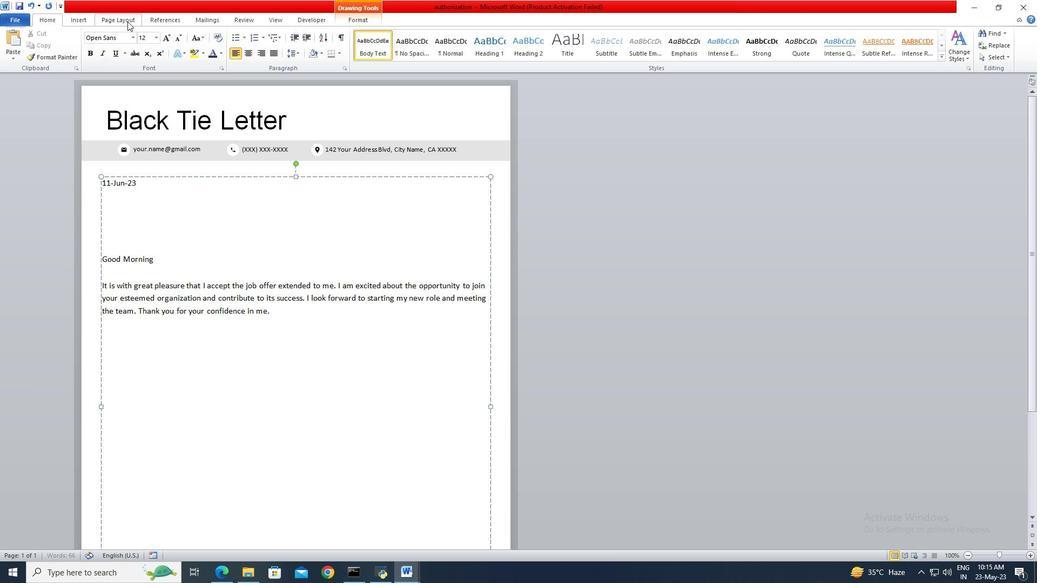 
Action: Mouse moved to (248, 54)
Screenshot: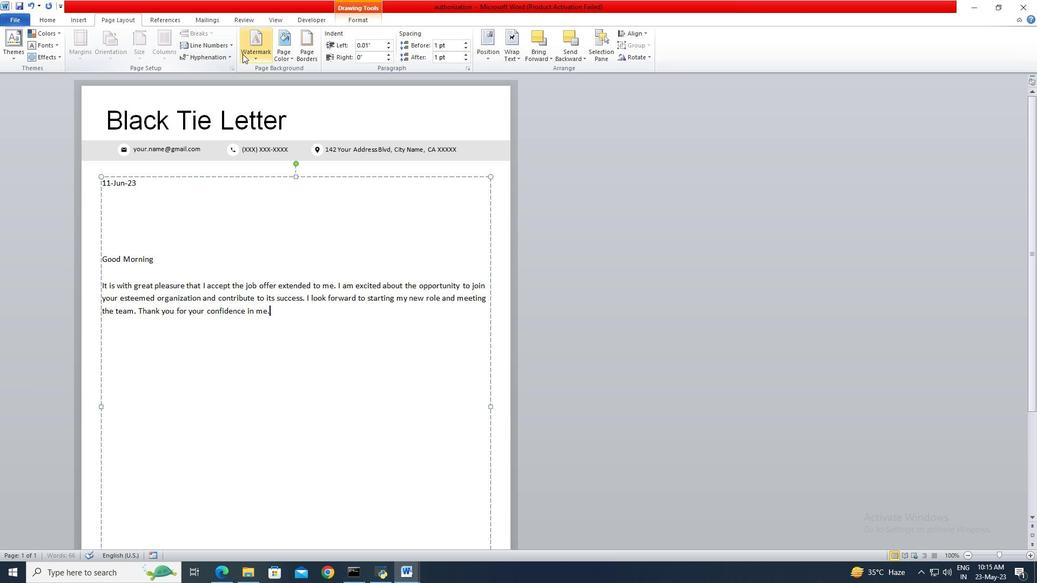 
Action: Mouse pressed left at (248, 54)
Screenshot: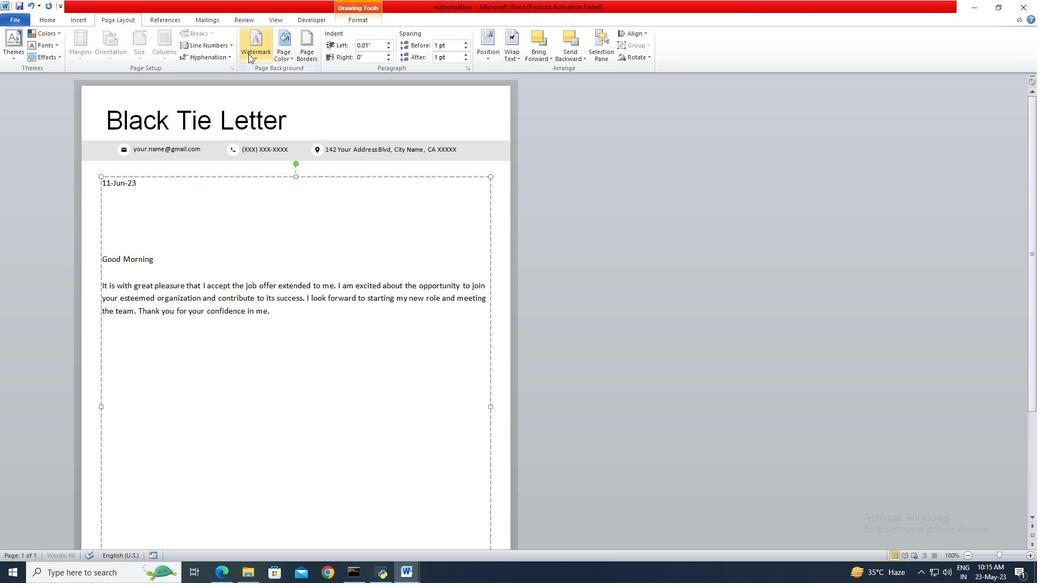 
Action: Mouse moved to (300, 385)
Screenshot: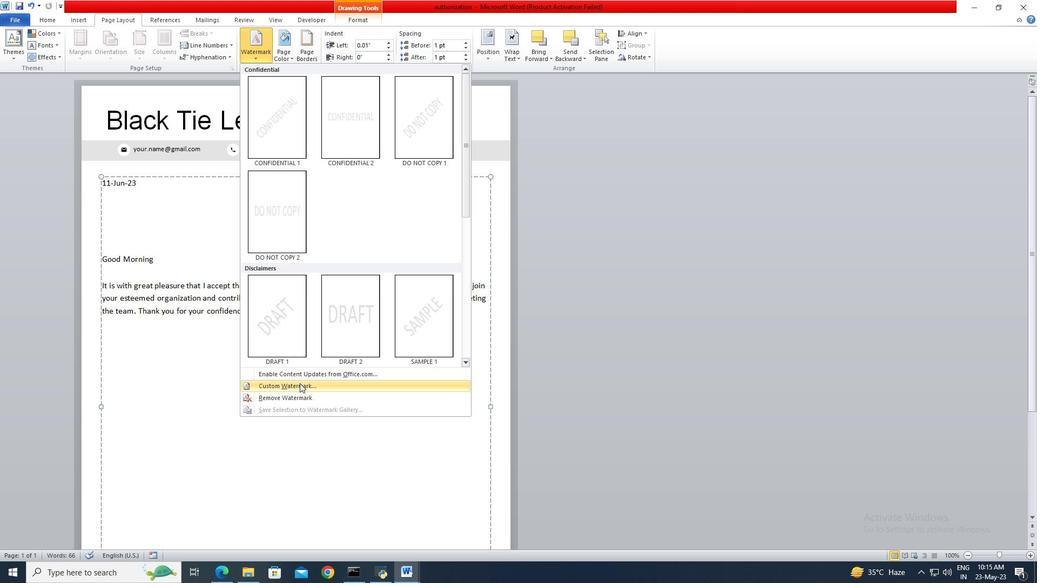 
Action: Mouse pressed left at (300, 385)
Screenshot: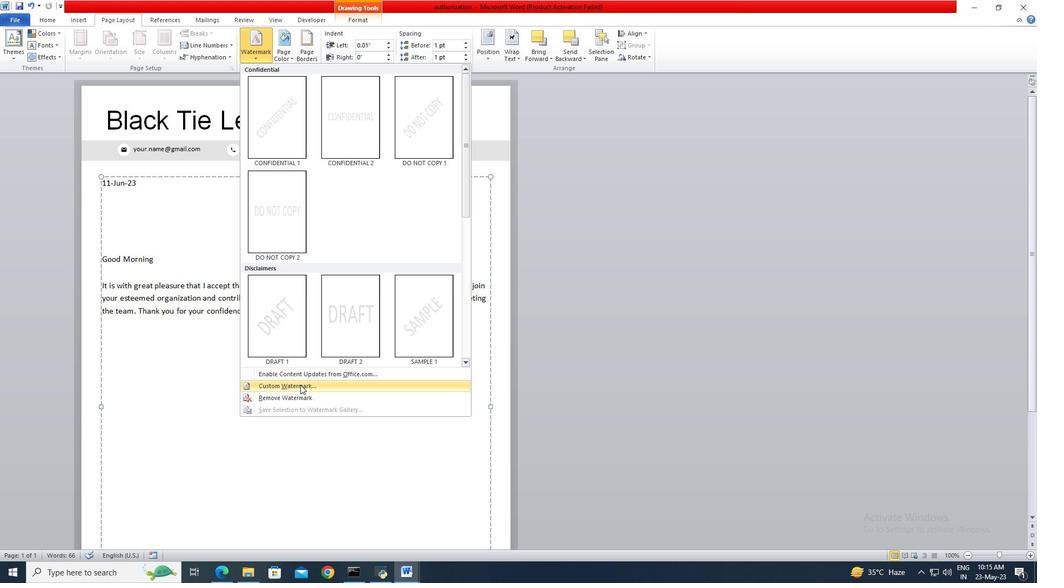 
Action: Mouse moved to (419, 260)
Screenshot: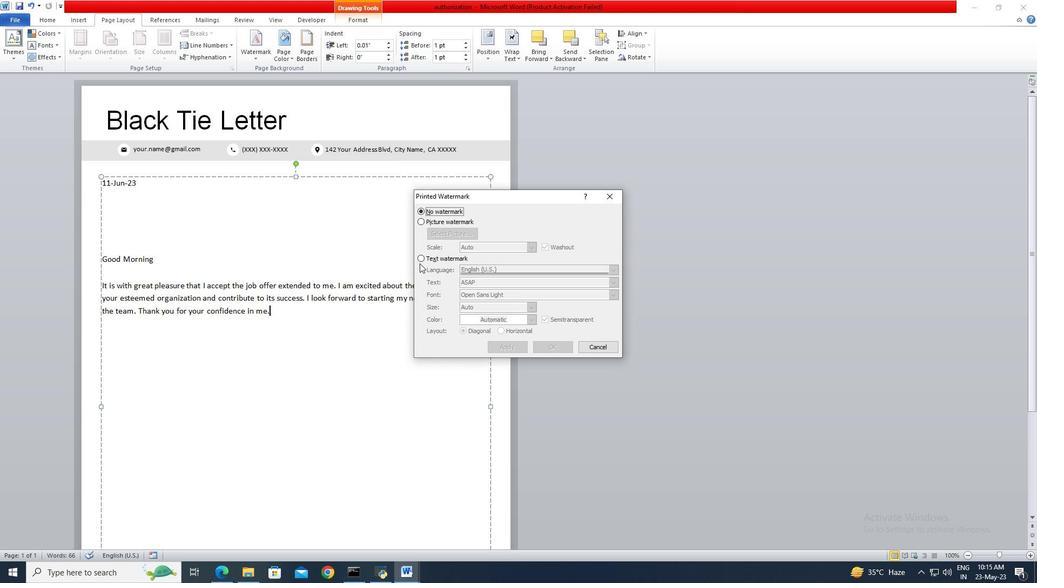 
Action: Mouse pressed left at (419, 260)
Screenshot: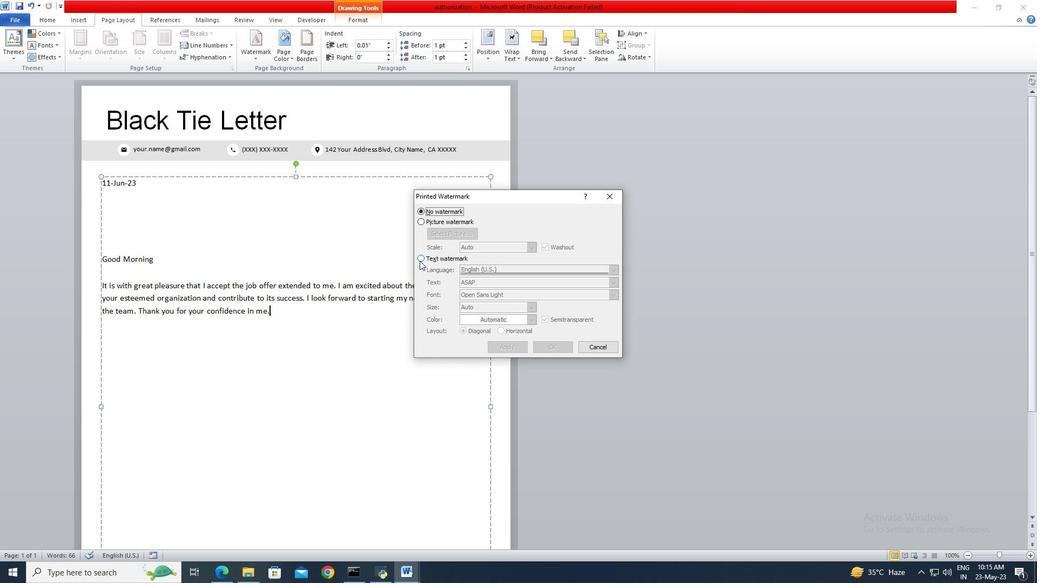 
Action: Mouse moved to (475, 282)
Screenshot: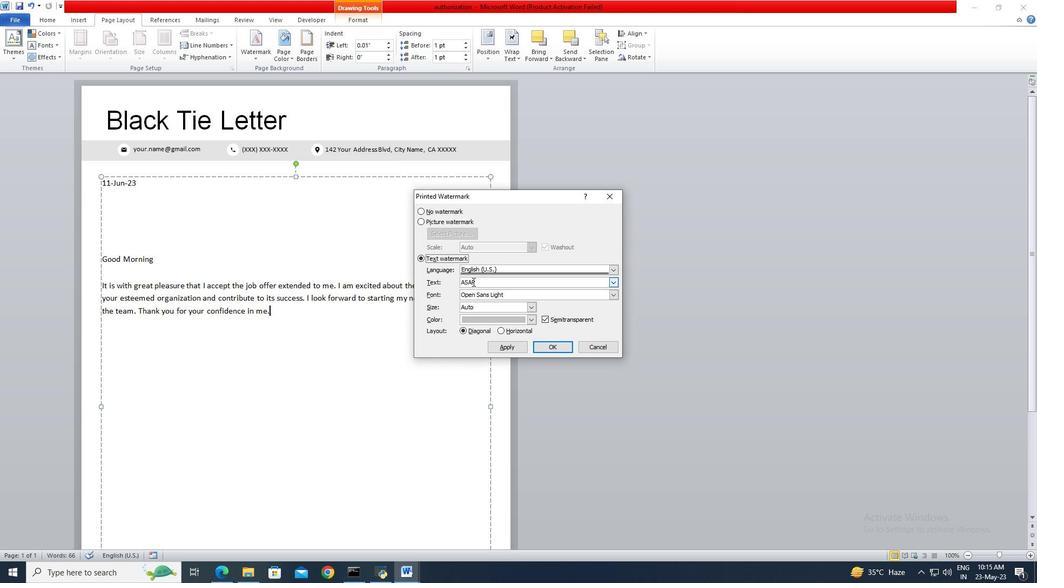 
Action: Mouse pressed left at (475, 282)
Screenshot: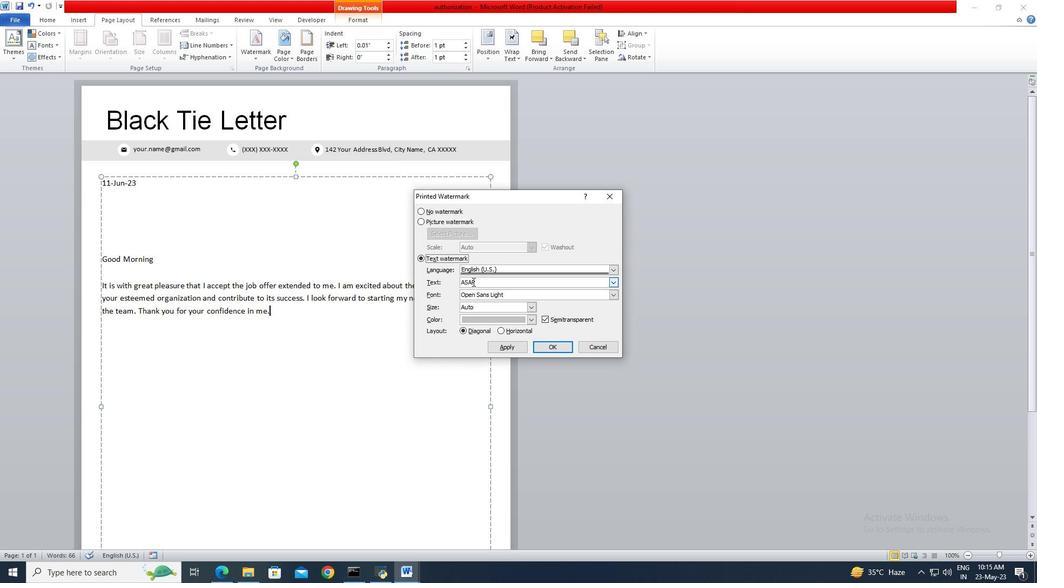 
Action: Mouse moved to (482, 282)
Screenshot: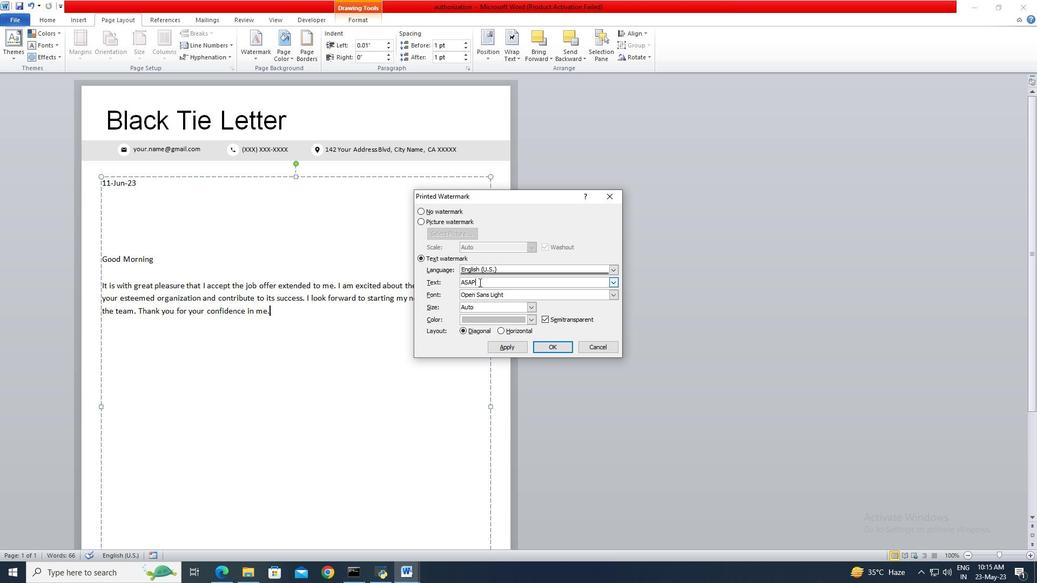 
Action: Key pressed ctrl+A<Key.delete><Key.shift>Do<Key.space>not<Key.space>copy<Key.space>35
Screenshot: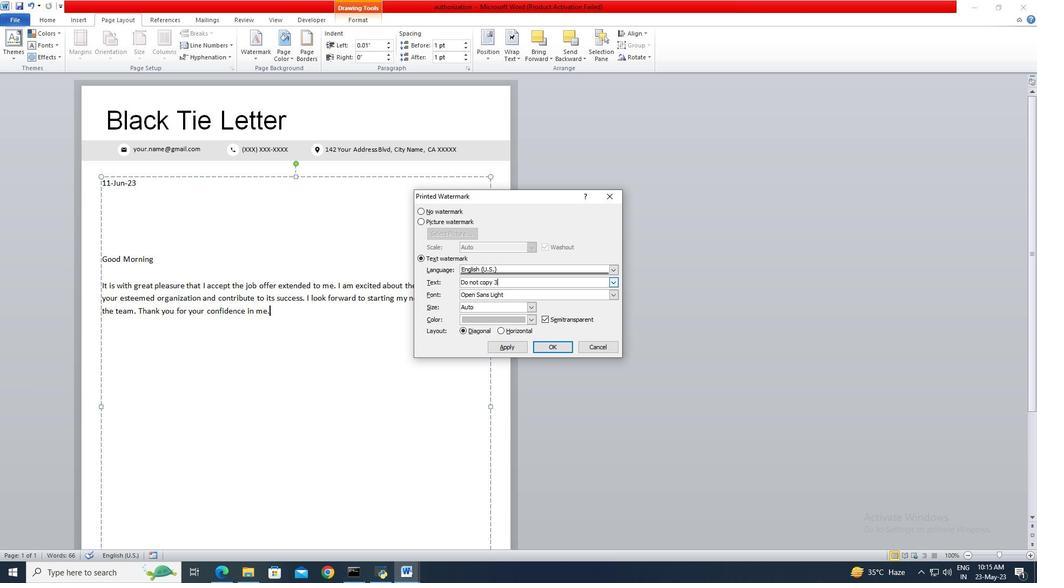 
Action: Mouse moved to (558, 346)
Screenshot: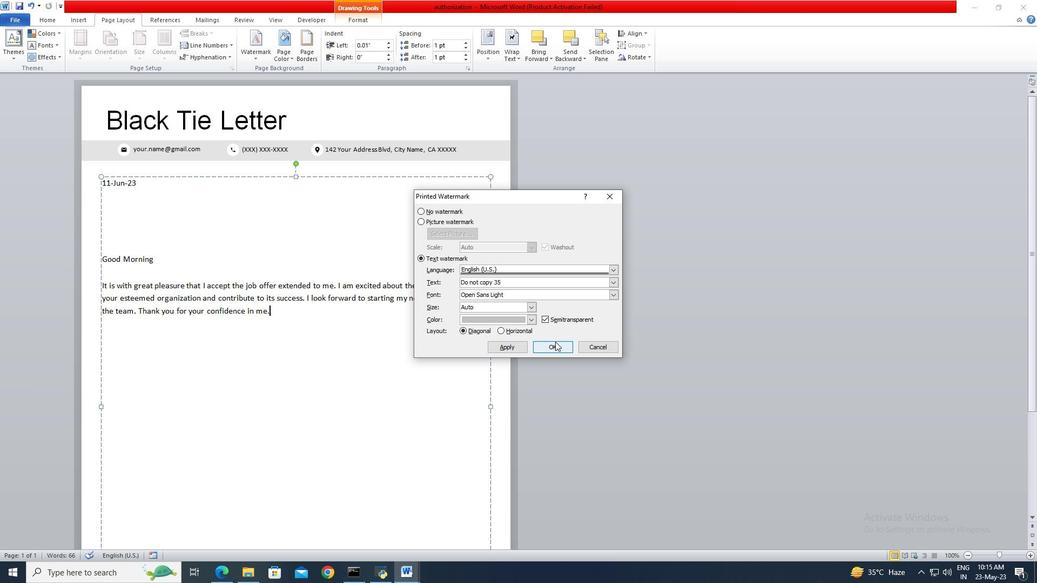 
Action: Mouse pressed left at (558, 346)
Screenshot: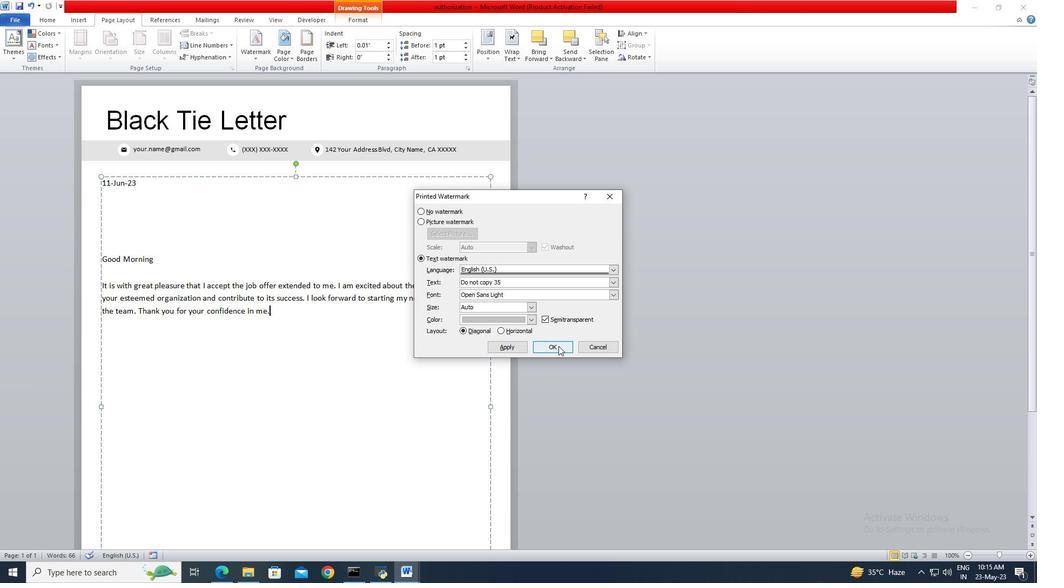 
Action: Mouse moved to (517, 349)
Screenshot: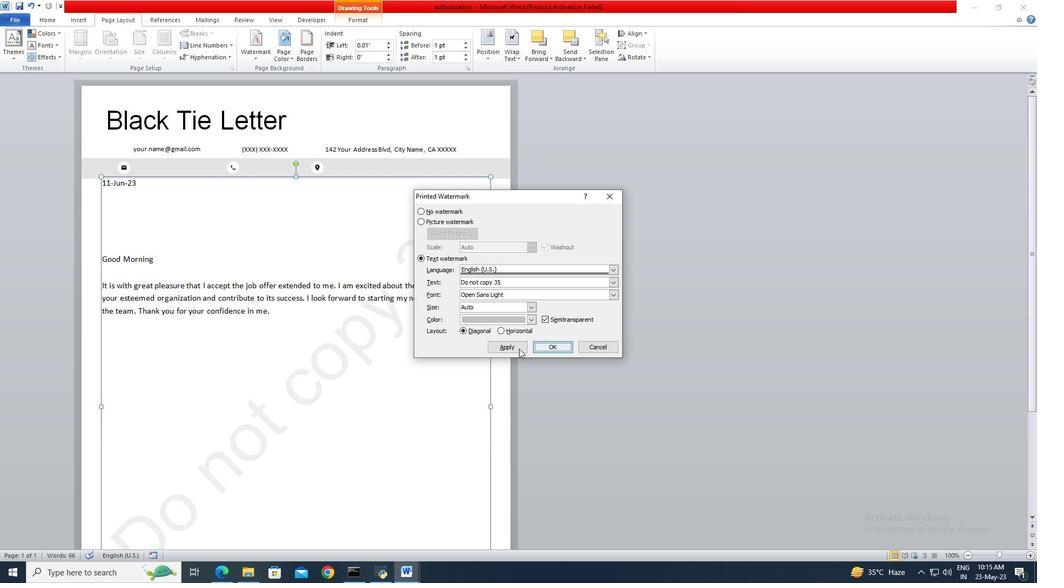 
